 Task: Look for space in Pionki, Poland from 13th August, 2023 to 17th August, 2023 for 2 adults in price range Rs.10000 to Rs.16000. Place can be entire place with 2 bedrooms having 2 beds and 1 bathroom. Property type can be house, flat, guest house. Amenities needed are: wifi. Booking option can be shelf check-in. Required host language is English.
Action: Mouse moved to (444, 117)
Screenshot: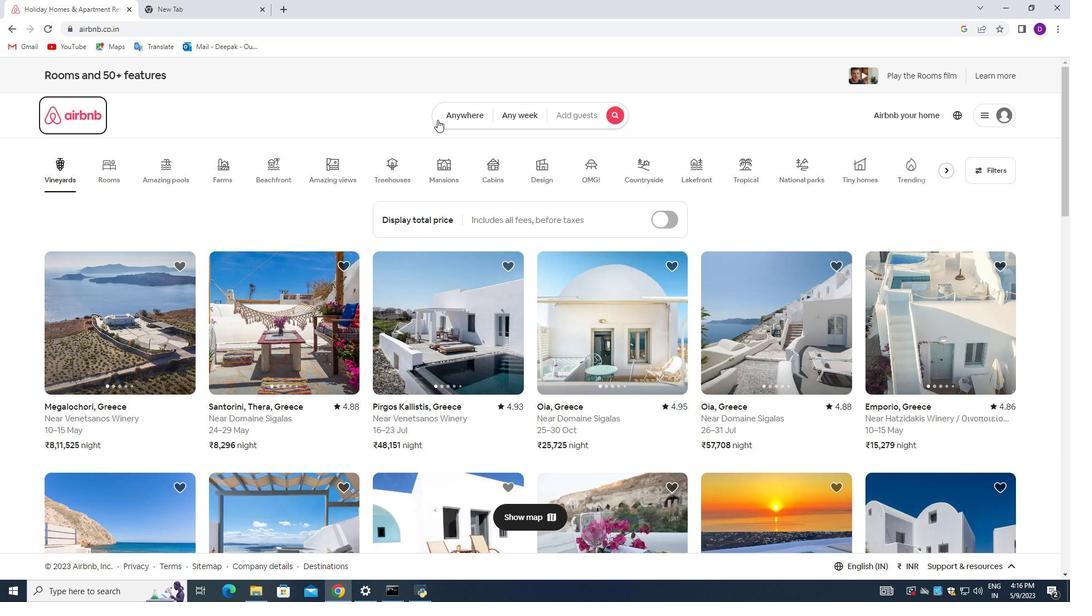 
Action: Mouse pressed left at (444, 117)
Screenshot: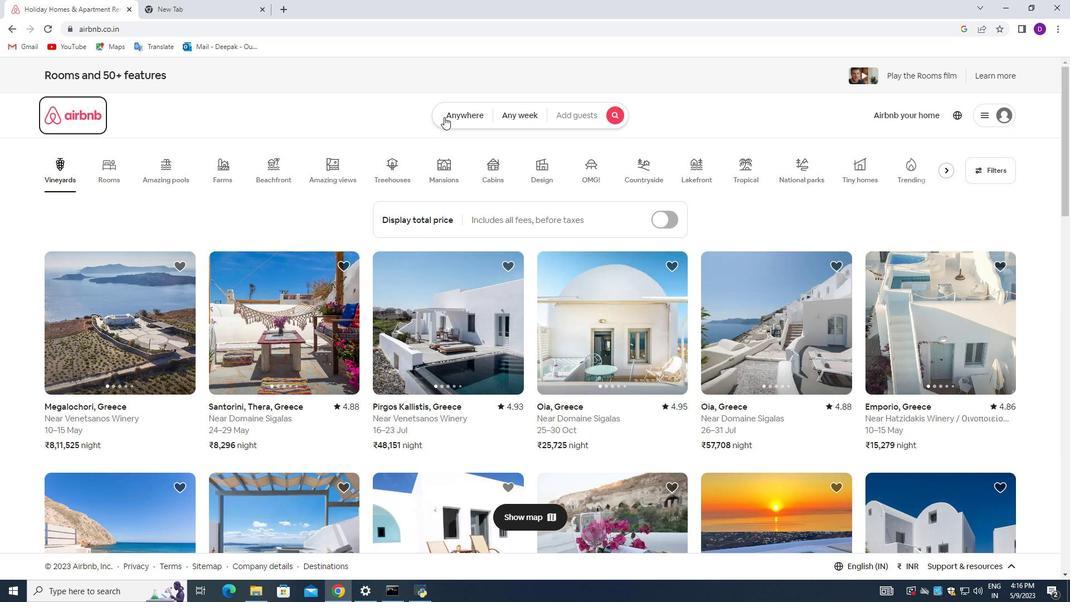 
Action: Mouse moved to (341, 160)
Screenshot: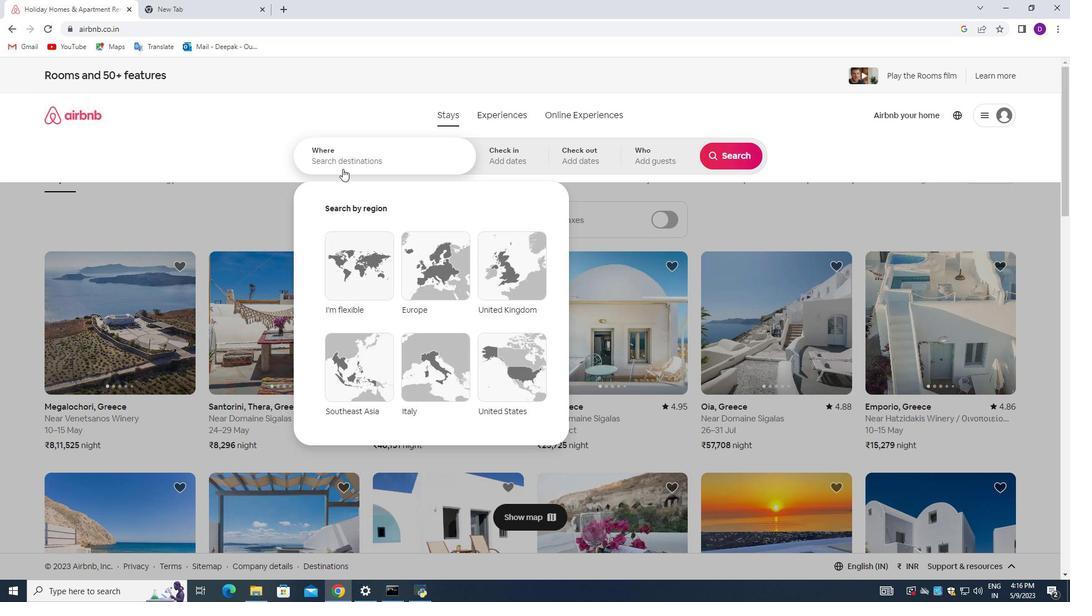 
Action: Mouse pressed left at (341, 160)
Screenshot: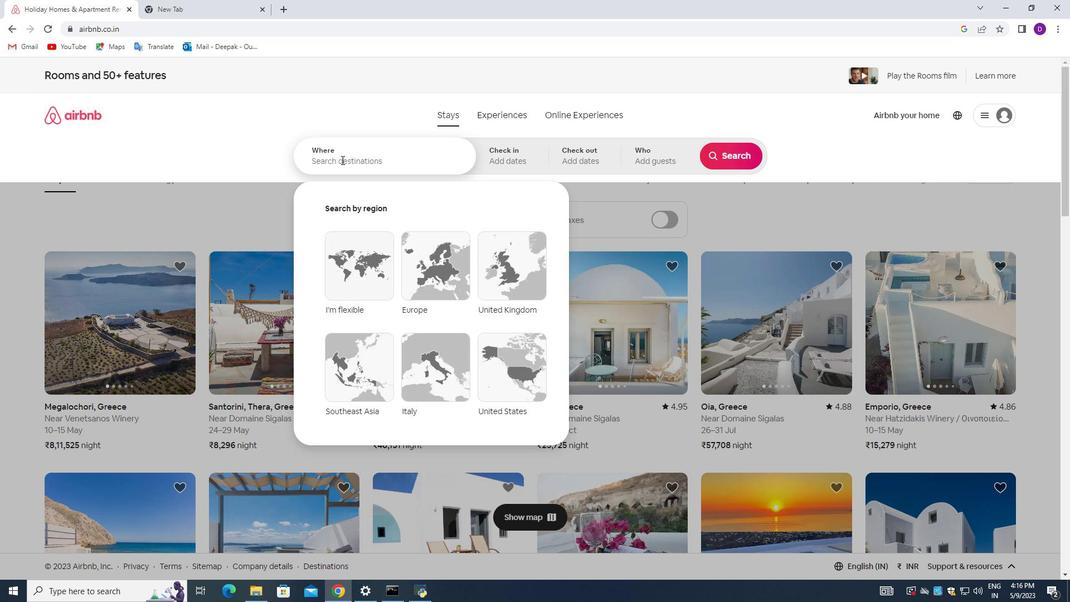 
Action: Key pressed <Key.shift>Pionki,<Key.shift>Poland<Key.enter>
Screenshot: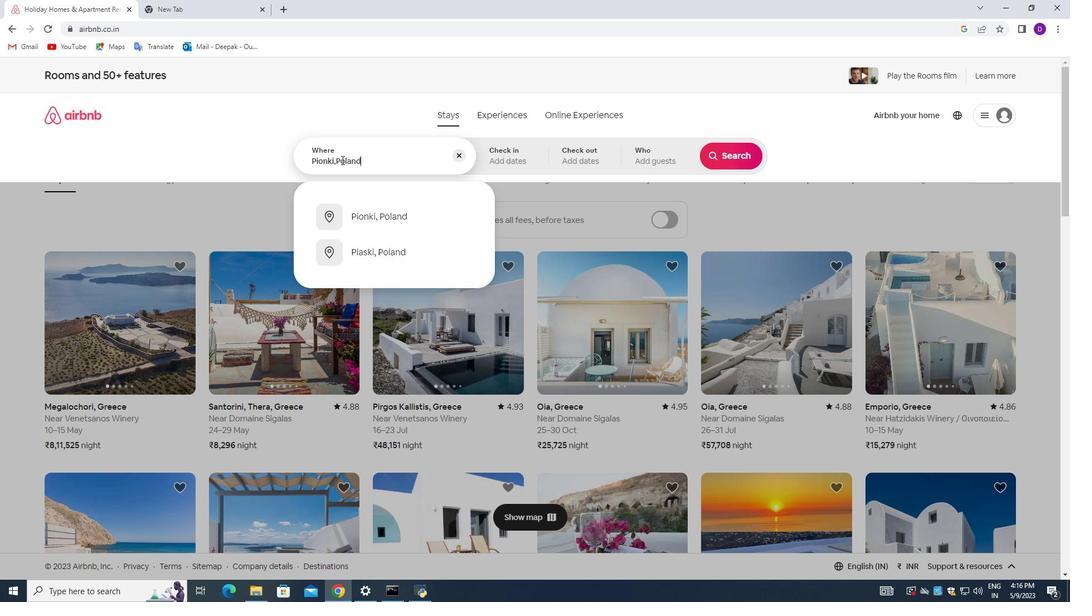 
Action: Mouse moved to (728, 247)
Screenshot: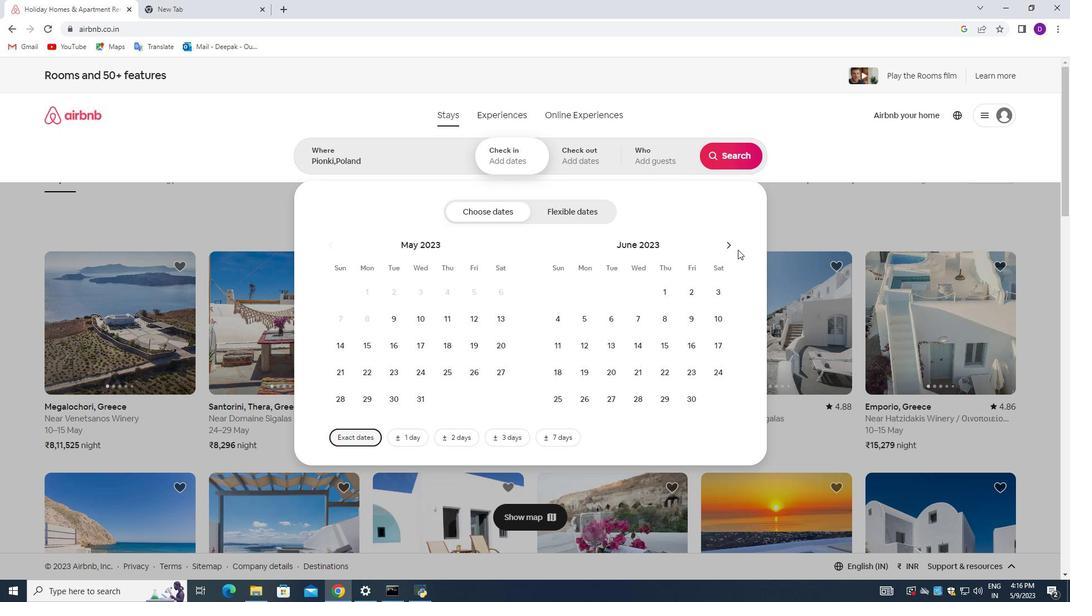 
Action: Mouse pressed left at (728, 247)
Screenshot: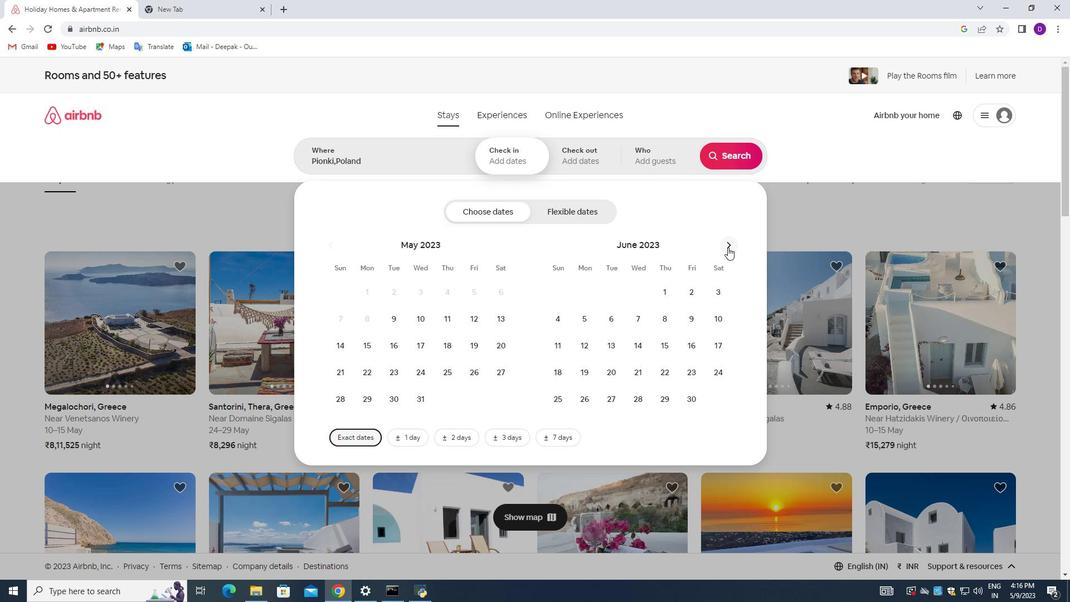 
Action: Mouse pressed left at (728, 247)
Screenshot: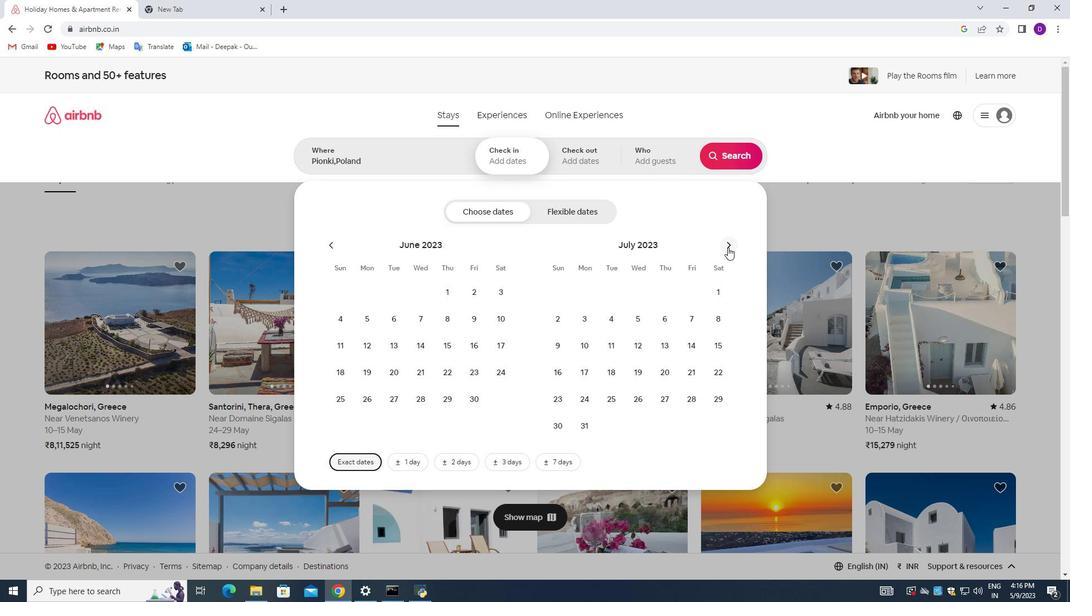 
Action: Mouse moved to (550, 351)
Screenshot: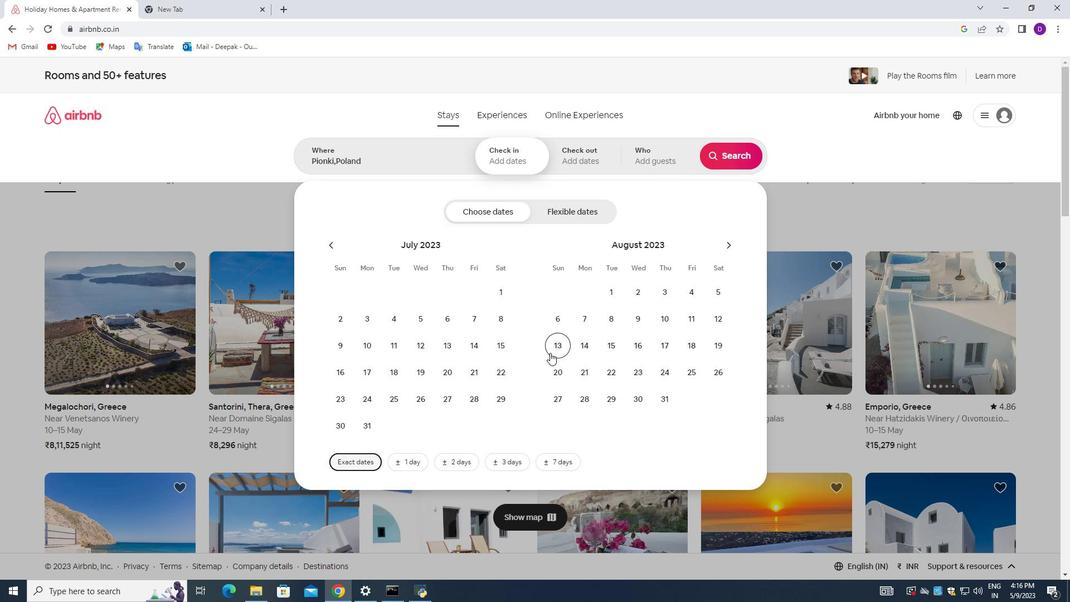 
Action: Mouse pressed left at (550, 351)
Screenshot: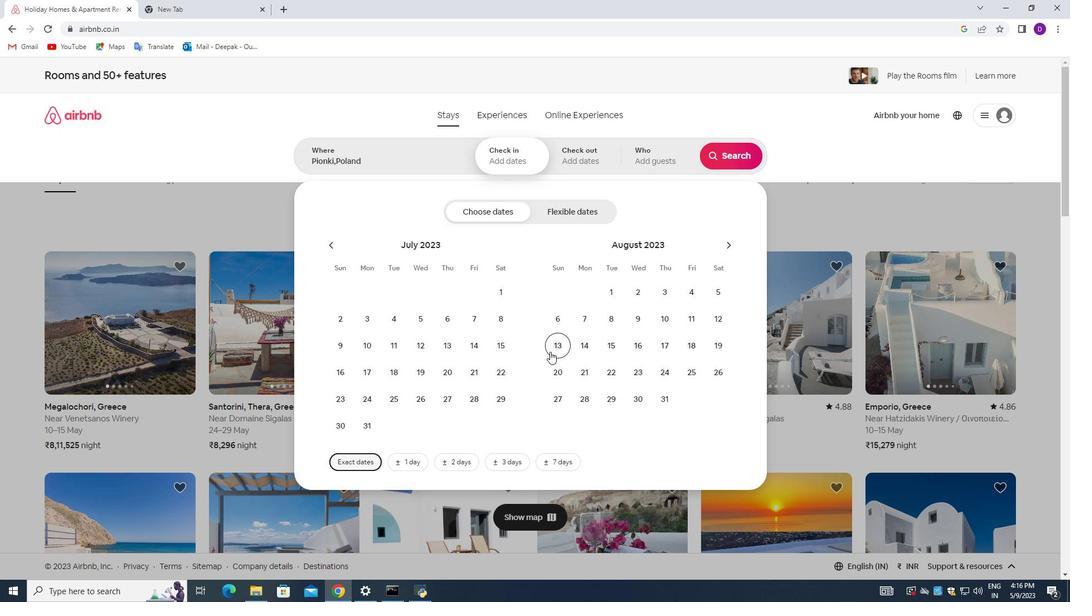 
Action: Mouse moved to (666, 343)
Screenshot: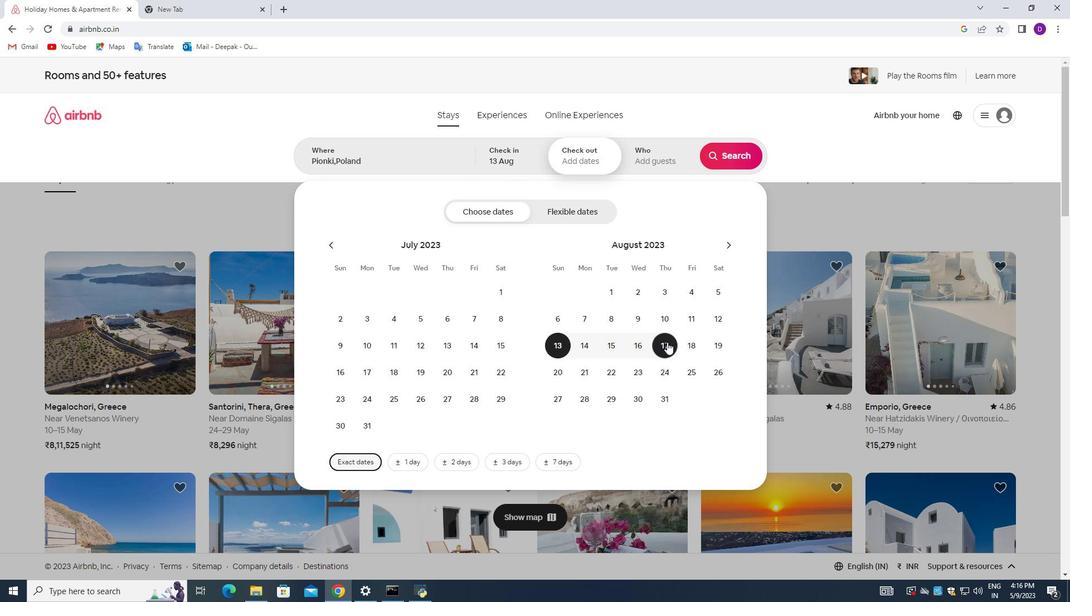 
Action: Mouse pressed left at (666, 343)
Screenshot: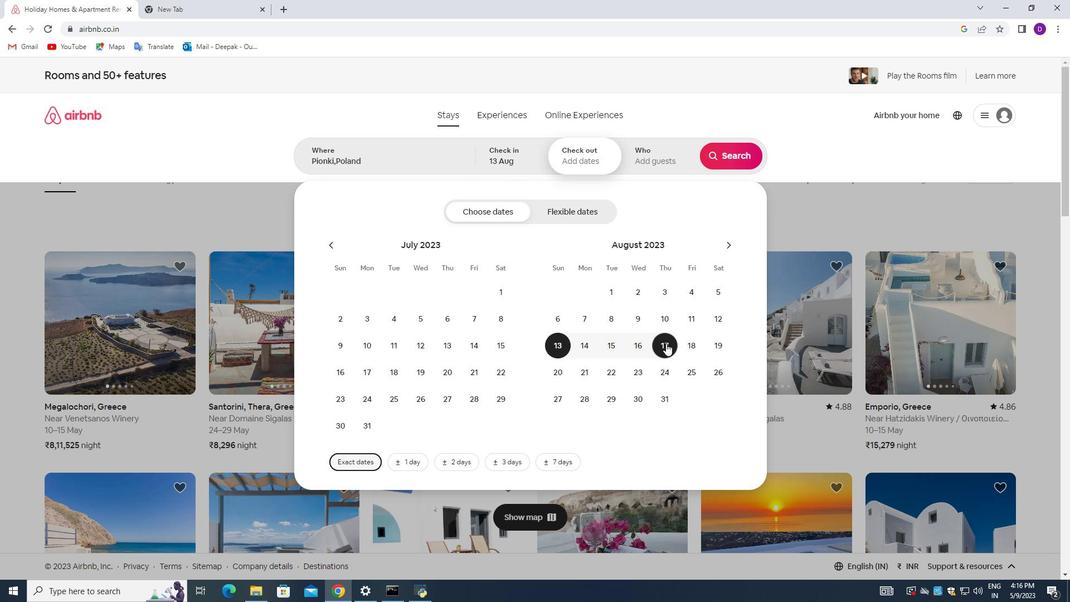 
Action: Mouse moved to (646, 162)
Screenshot: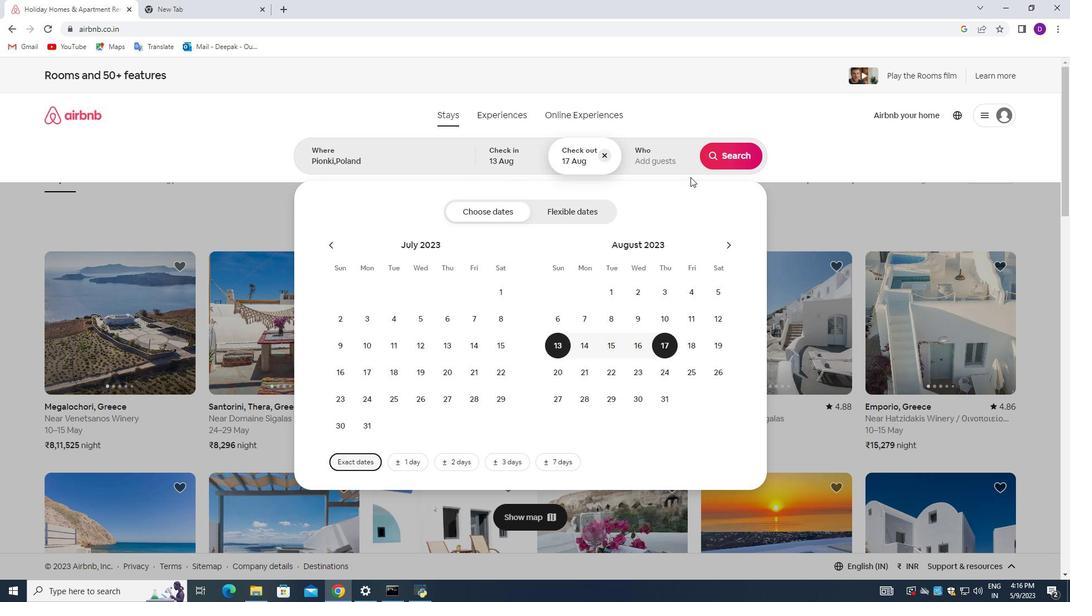 
Action: Mouse pressed left at (646, 162)
Screenshot: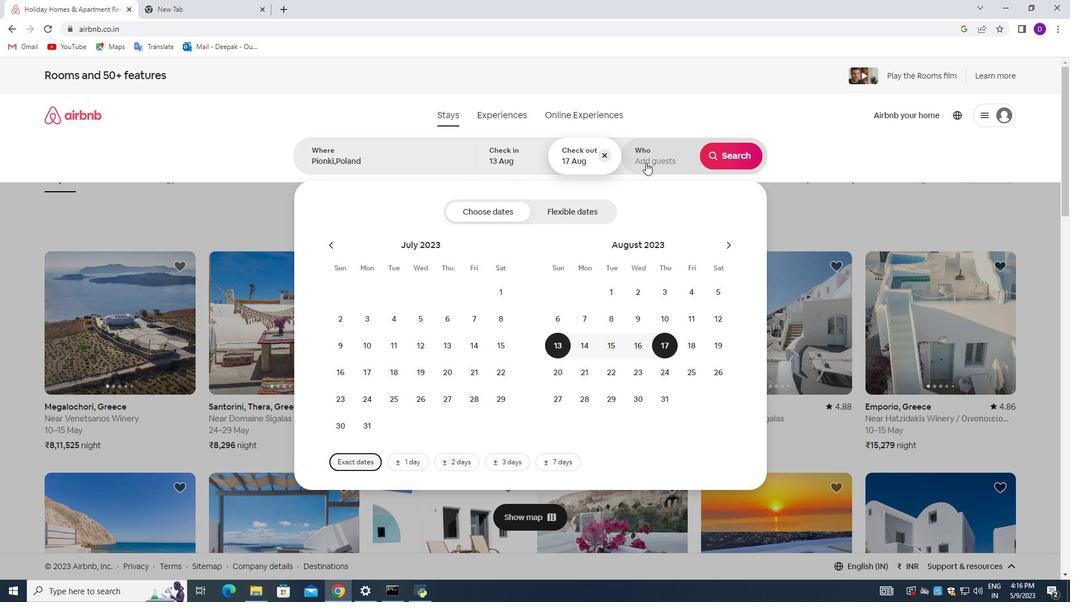 
Action: Mouse moved to (732, 219)
Screenshot: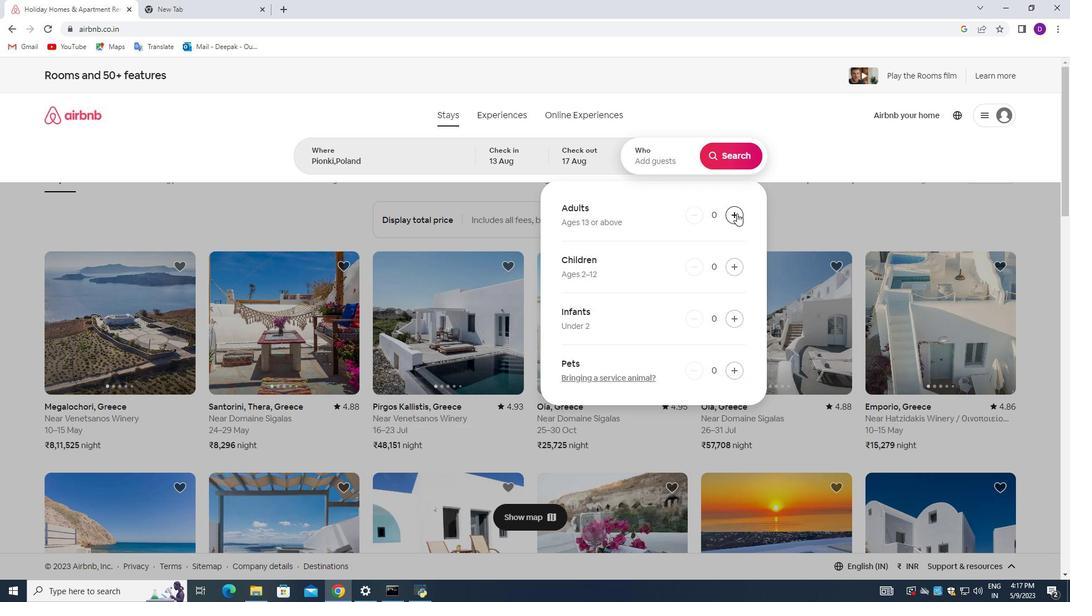 
Action: Mouse pressed left at (732, 219)
Screenshot: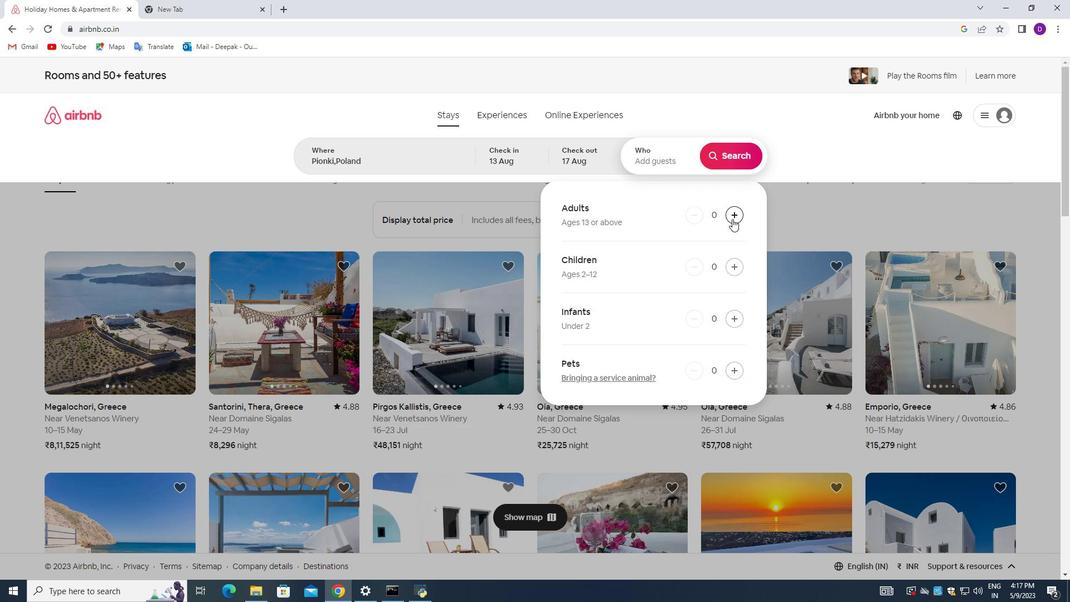 
Action: Mouse pressed left at (732, 219)
Screenshot: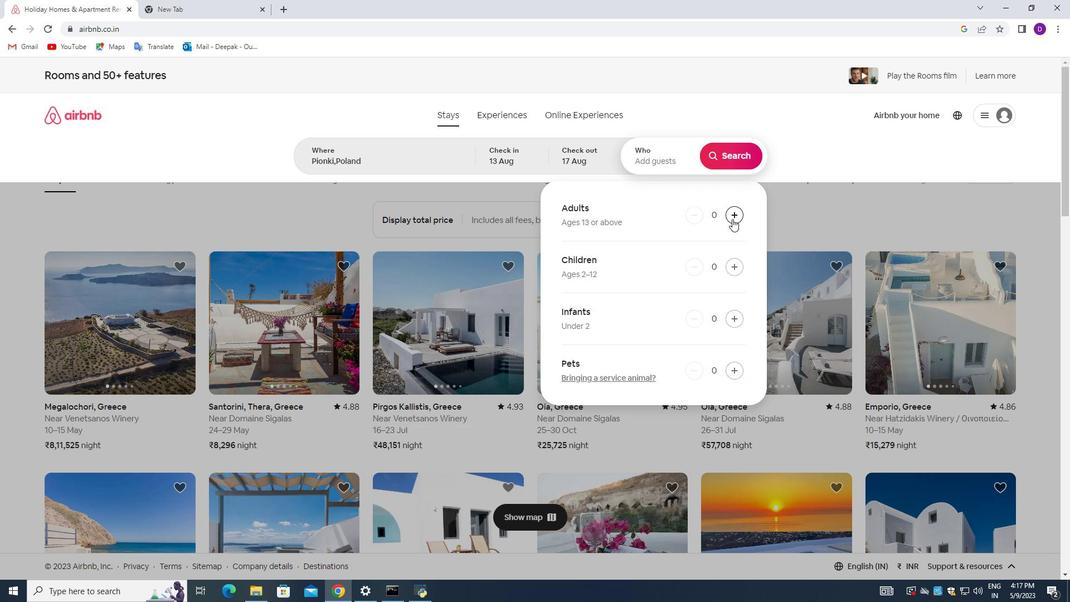 
Action: Mouse moved to (717, 150)
Screenshot: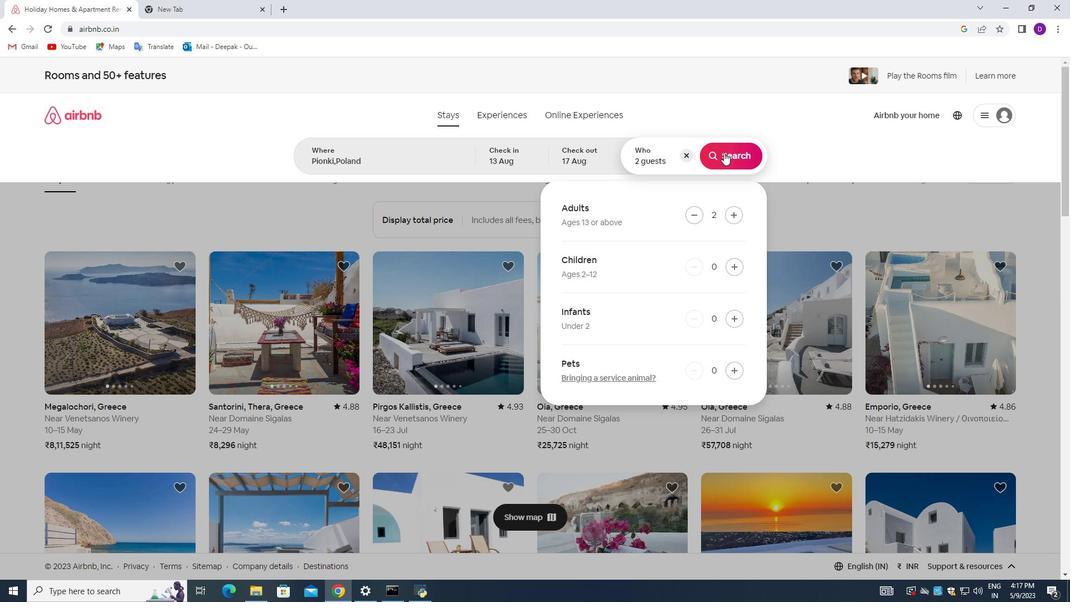 
Action: Mouse pressed left at (717, 150)
Screenshot: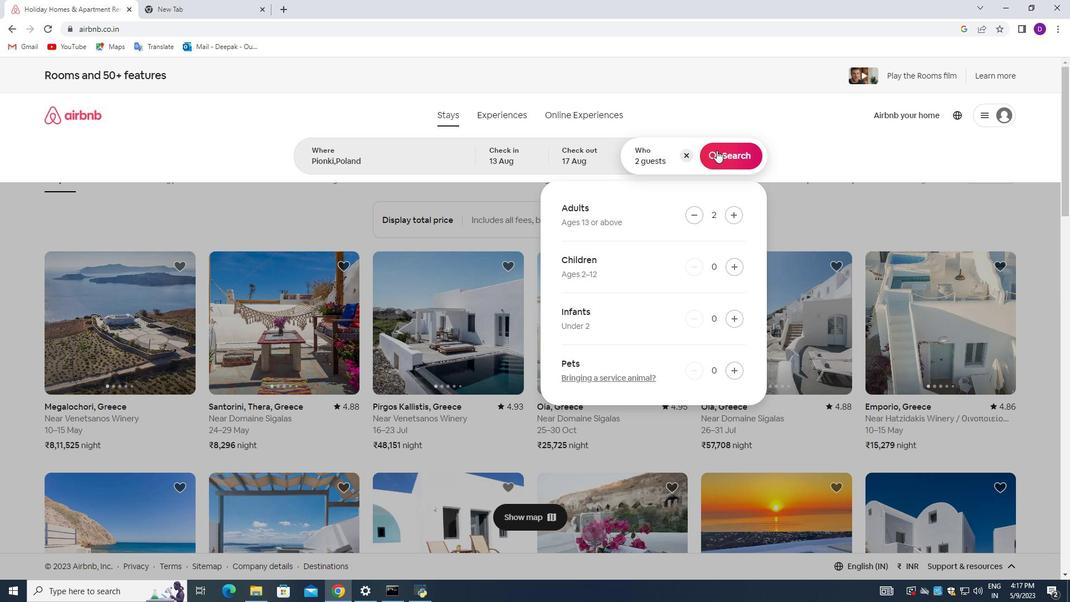 
Action: Mouse moved to (1028, 123)
Screenshot: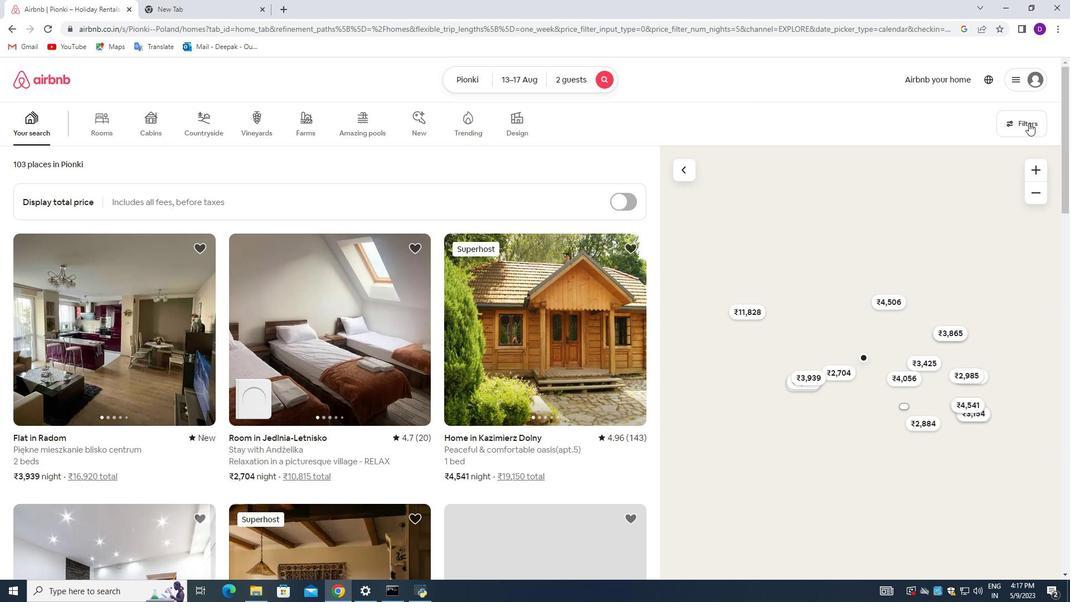 
Action: Mouse pressed left at (1028, 123)
Screenshot: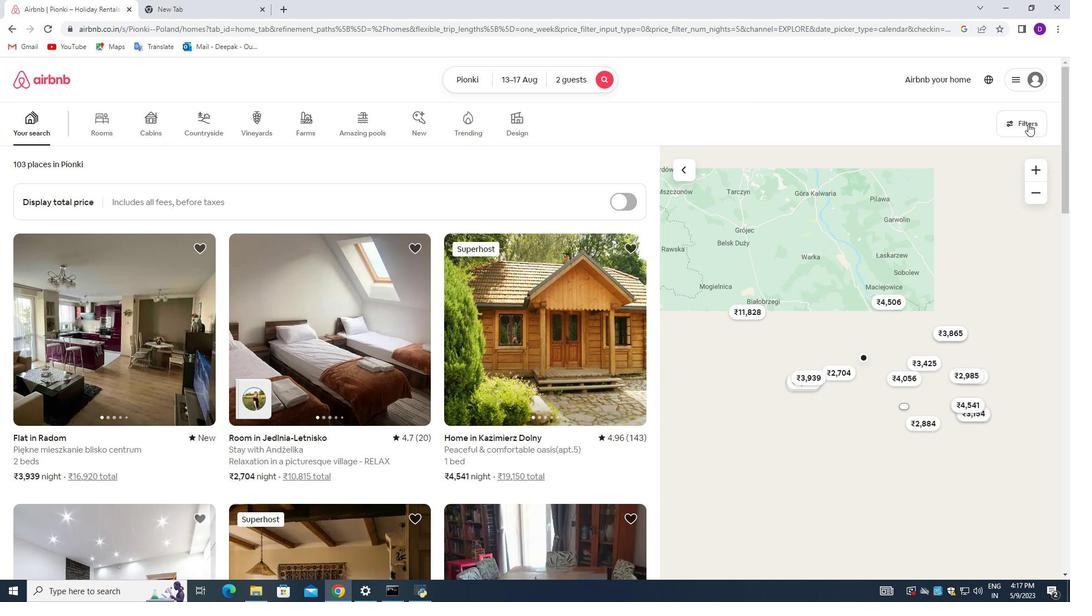 
Action: Mouse moved to (391, 394)
Screenshot: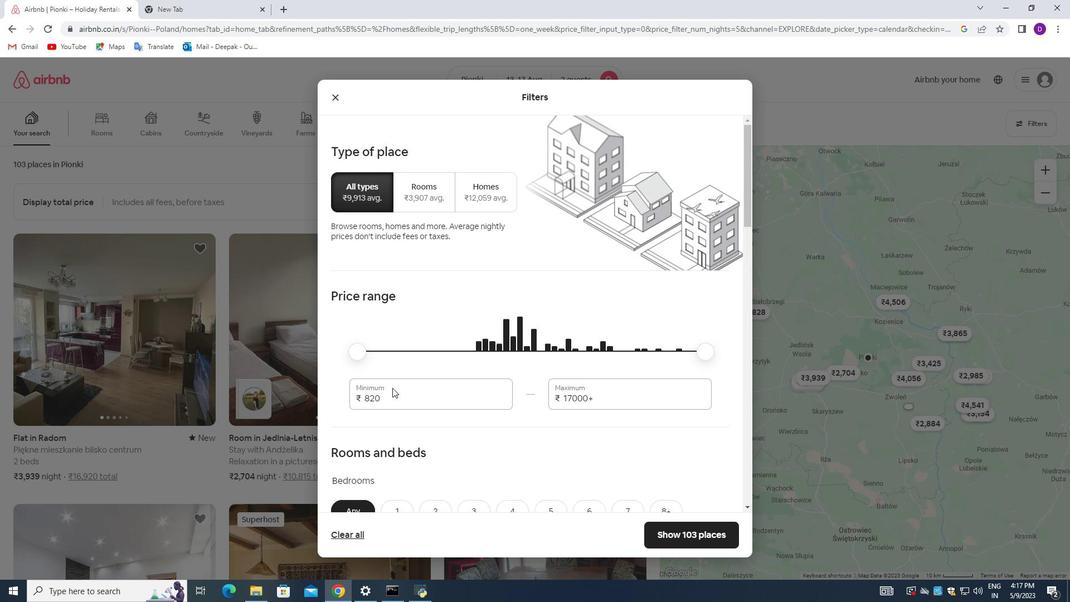 
Action: Mouse pressed left at (391, 394)
Screenshot: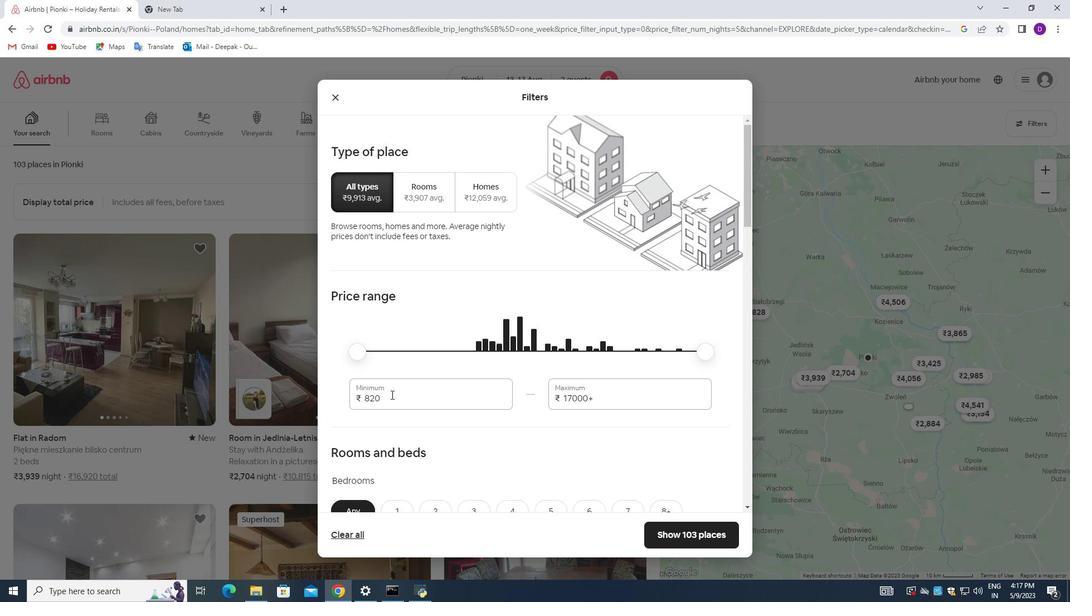 
Action: Mouse pressed left at (391, 394)
Screenshot: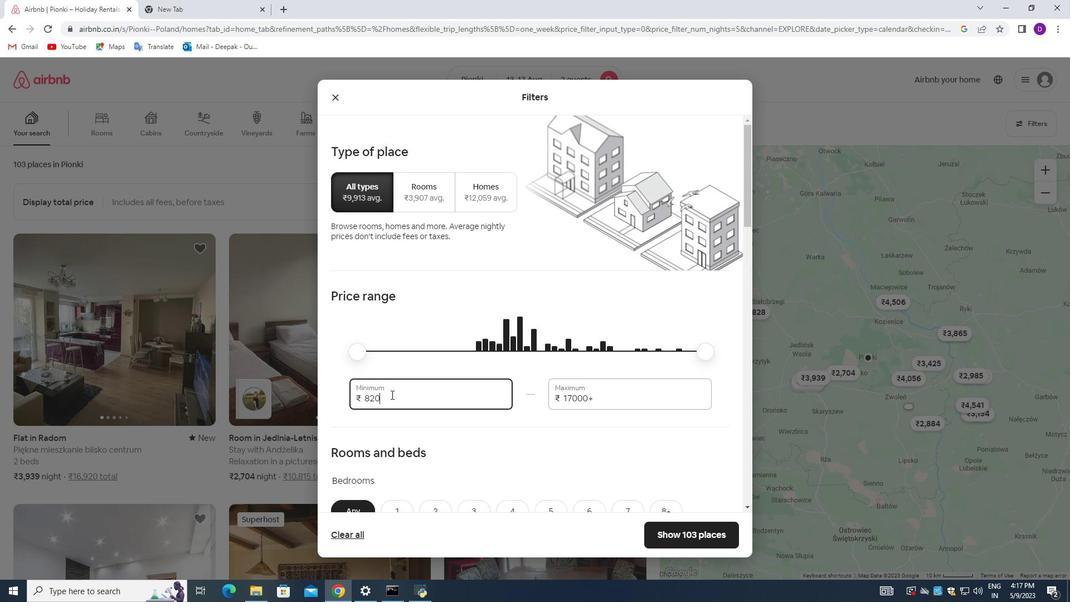 
Action: Key pressed <Key.backspace>10000<Key.tab>16000
Screenshot: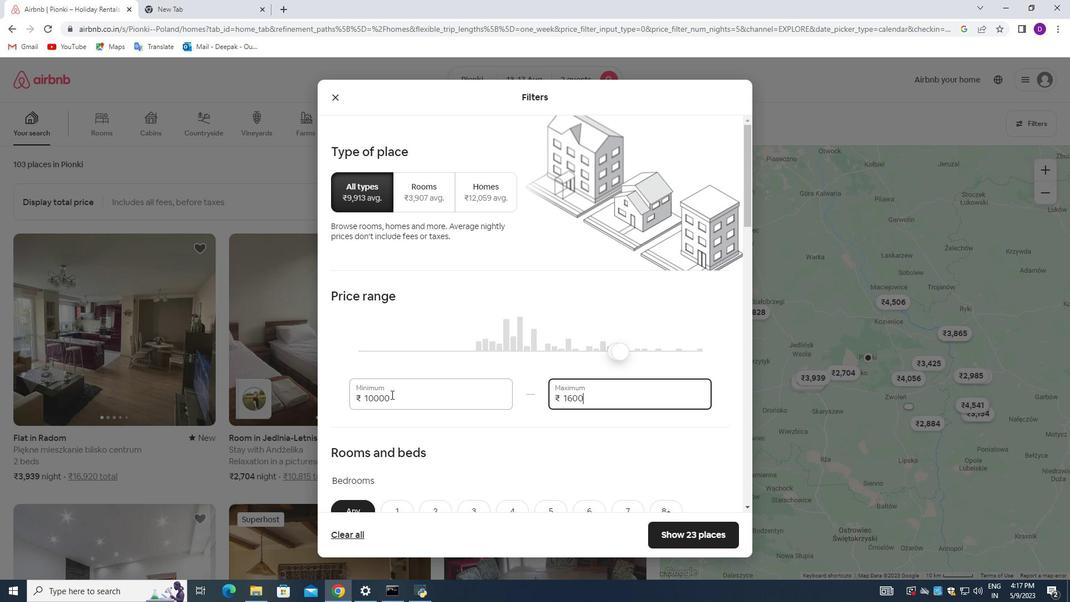 
Action: Mouse moved to (395, 384)
Screenshot: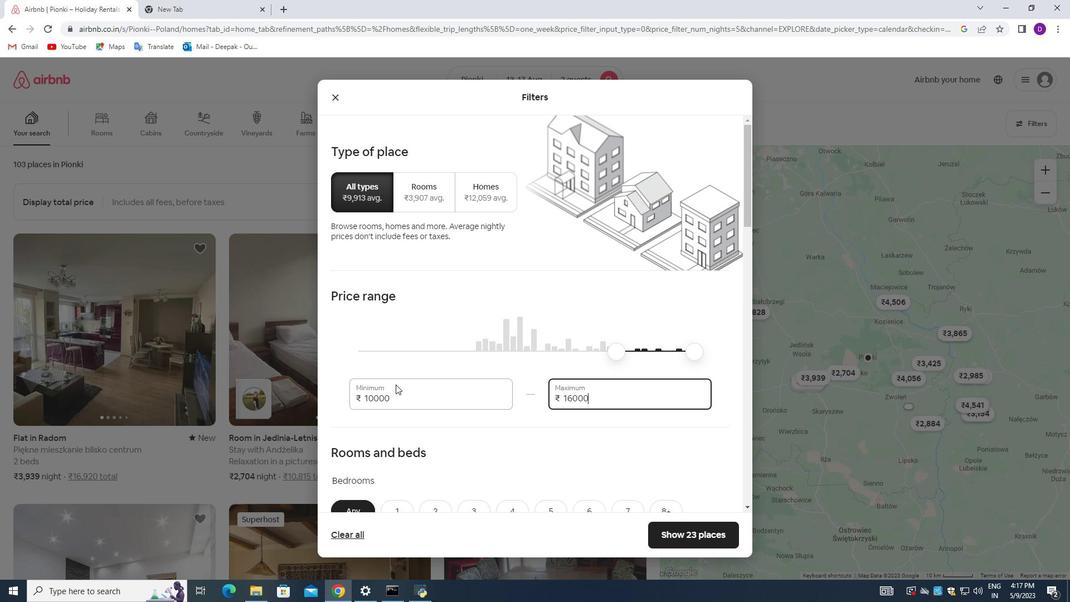 
Action: Mouse scrolled (395, 384) with delta (0, 0)
Screenshot: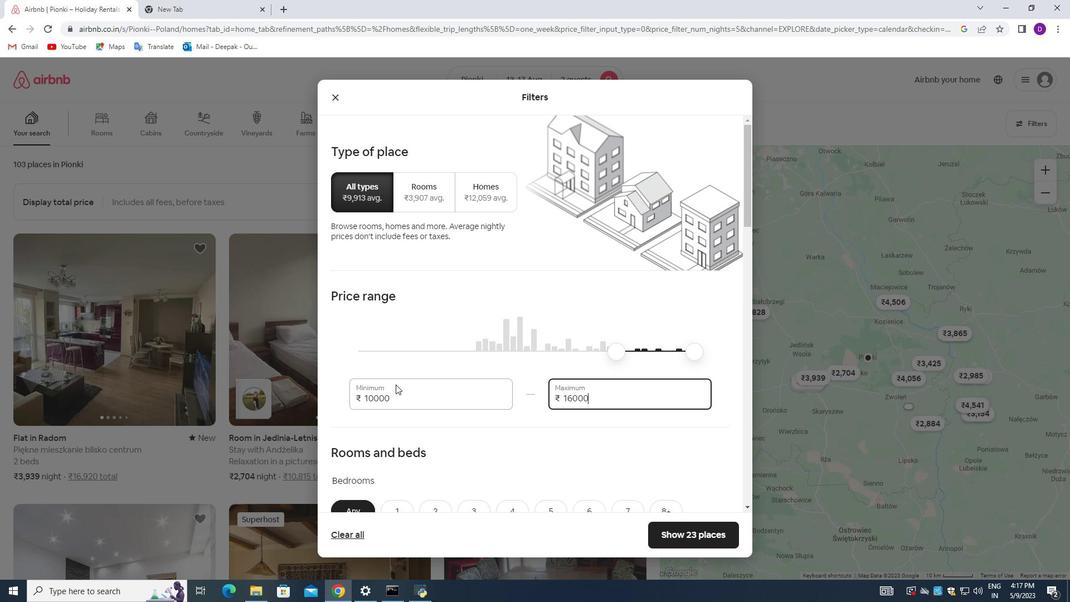 
Action: Mouse scrolled (395, 384) with delta (0, 0)
Screenshot: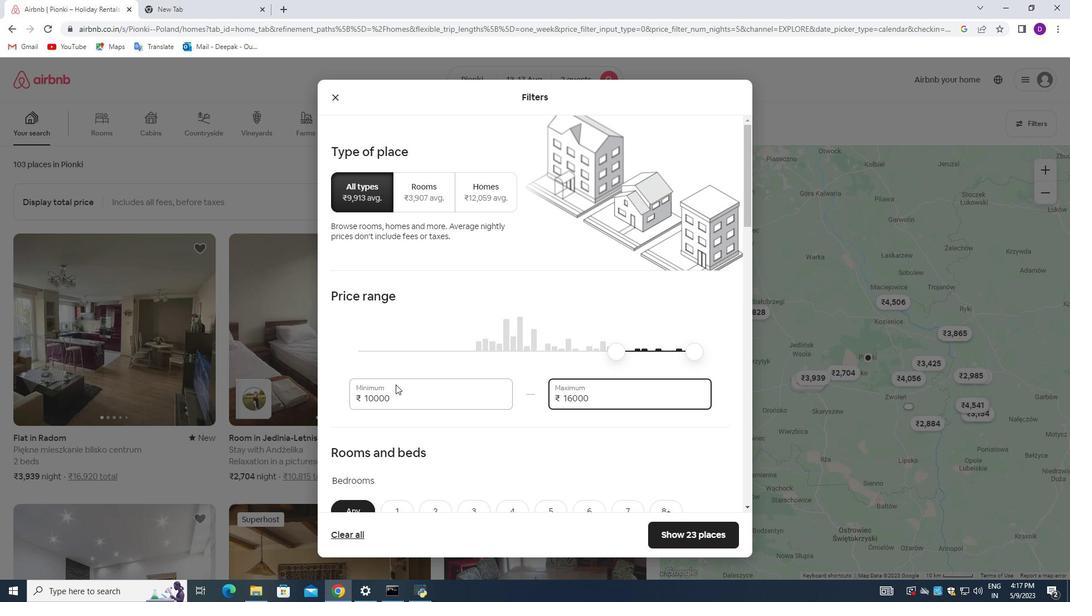 
Action: Mouse moved to (393, 383)
Screenshot: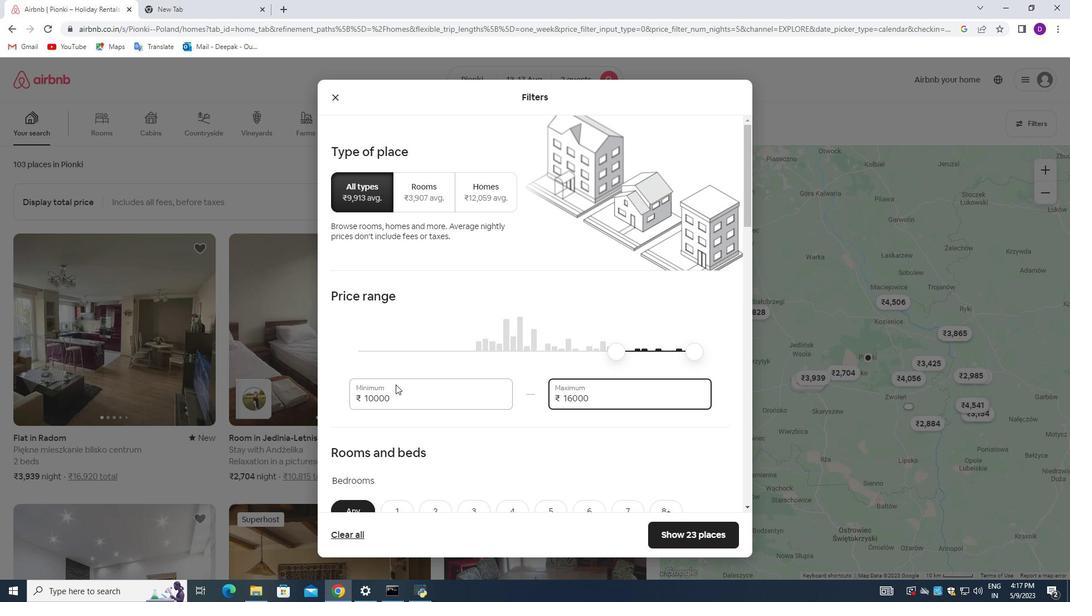 
Action: Mouse scrolled (393, 383) with delta (0, 0)
Screenshot: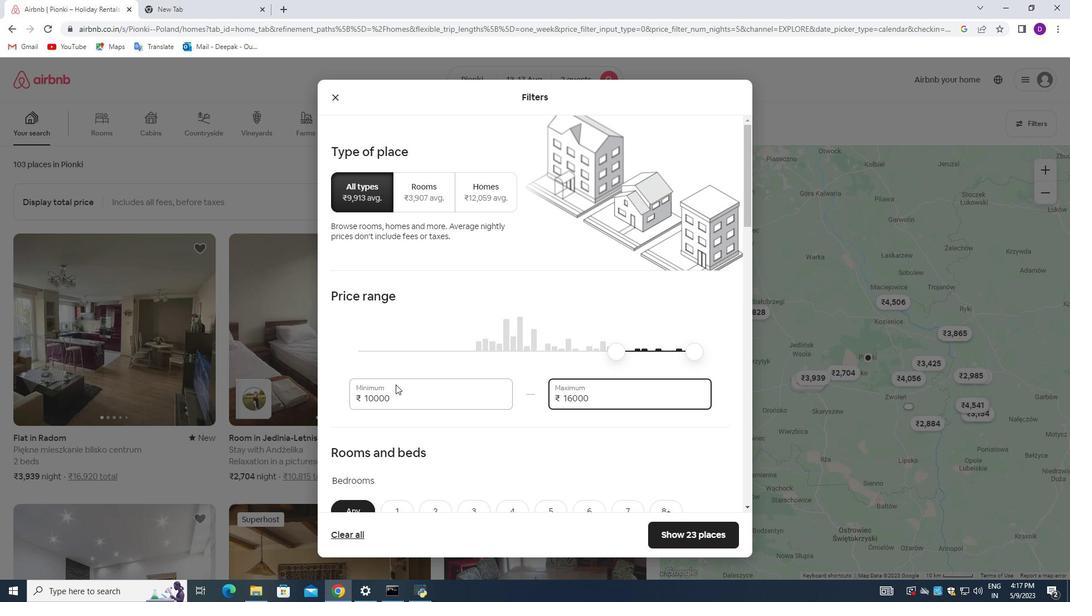 
Action: Mouse moved to (431, 340)
Screenshot: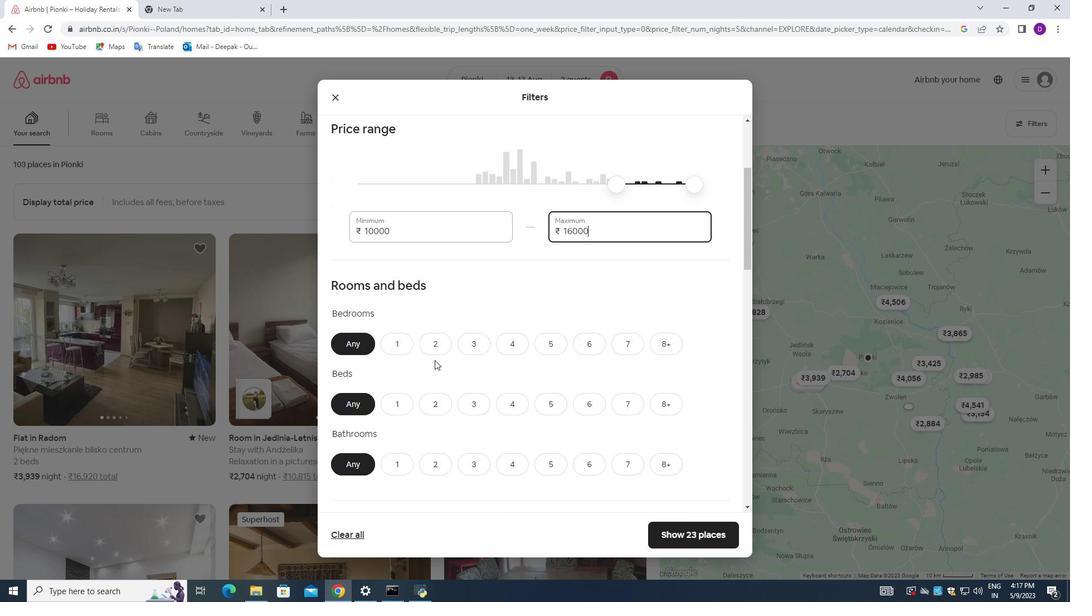 
Action: Mouse pressed left at (431, 340)
Screenshot: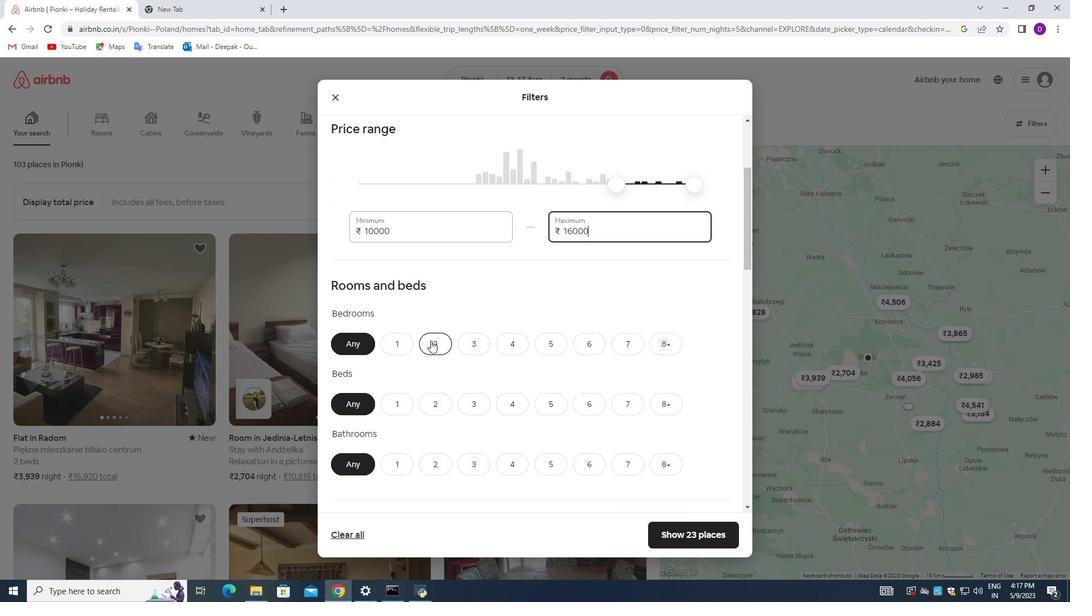 
Action: Mouse moved to (434, 408)
Screenshot: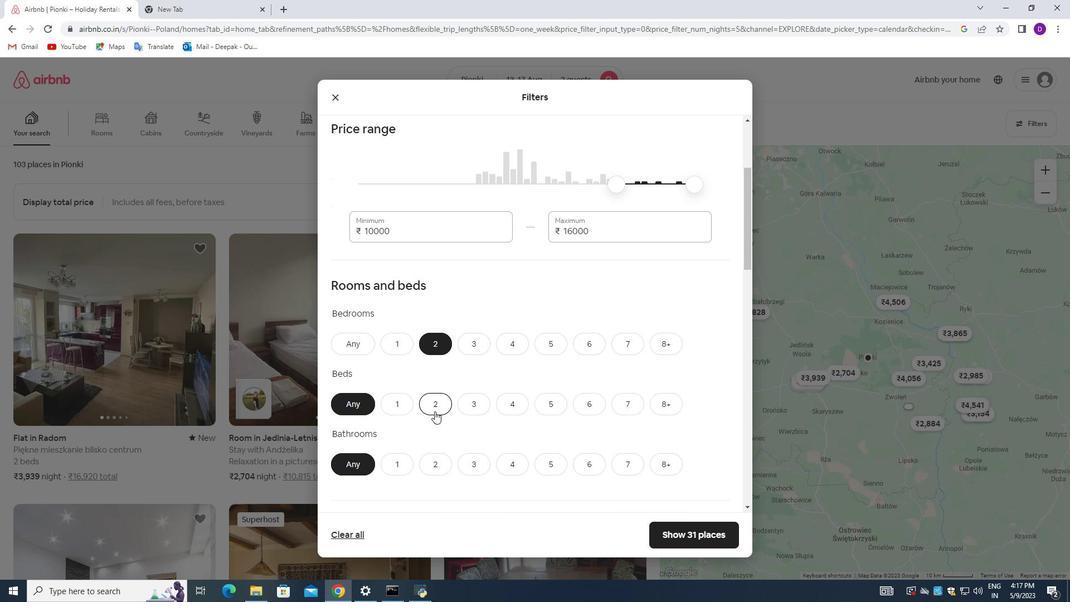 
Action: Mouse pressed left at (434, 408)
Screenshot: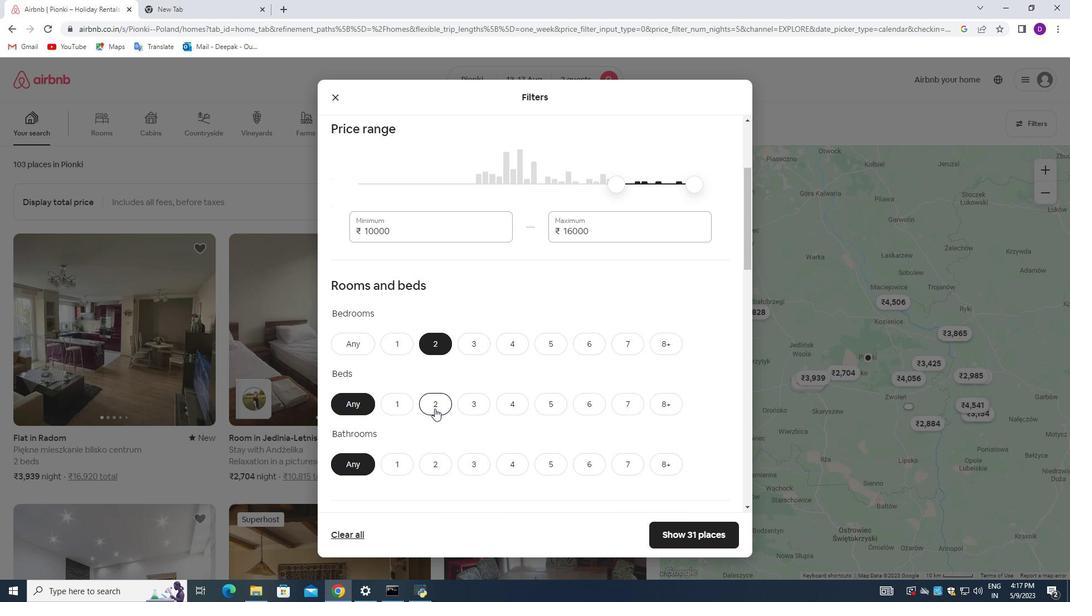 
Action: Mouse moved to (407, 463)
Screenshot: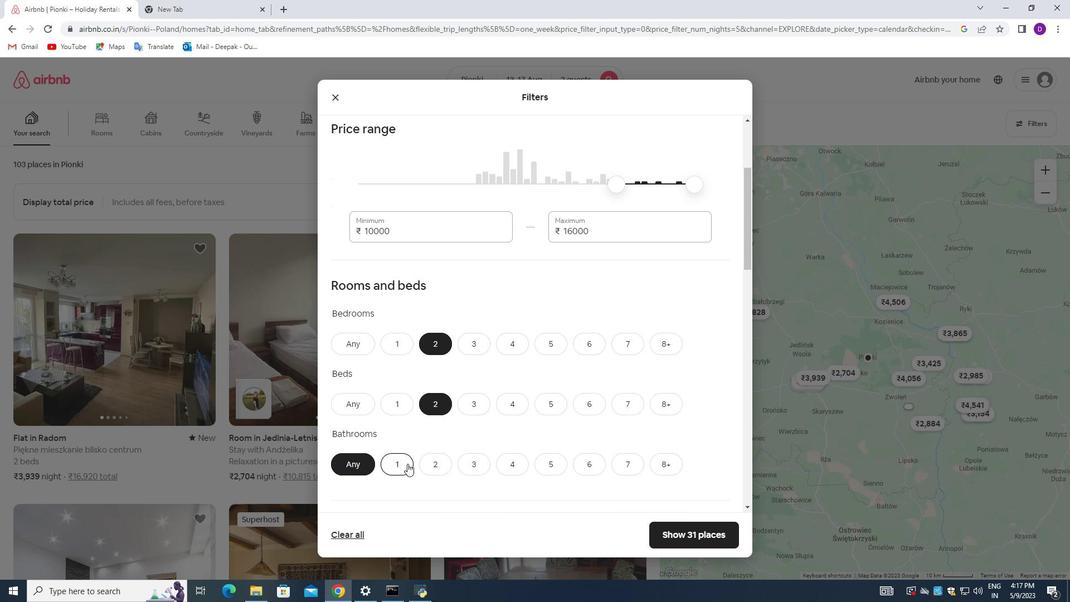
Action: Mouse pressed left at (407, 463)
Screenshot: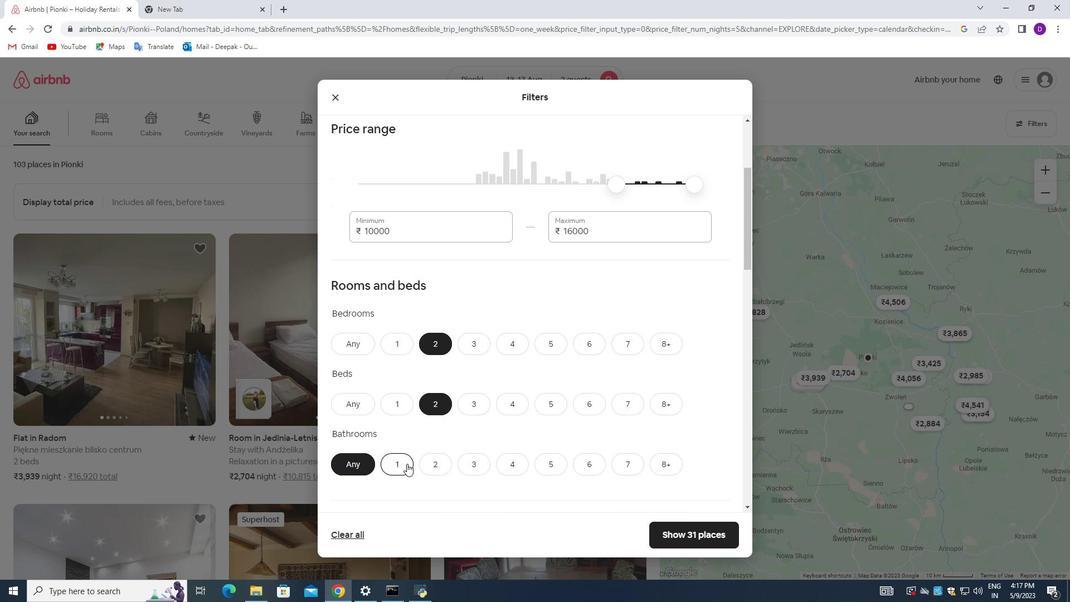 
Action: Mouse moved to (536, 440)
Screenshot: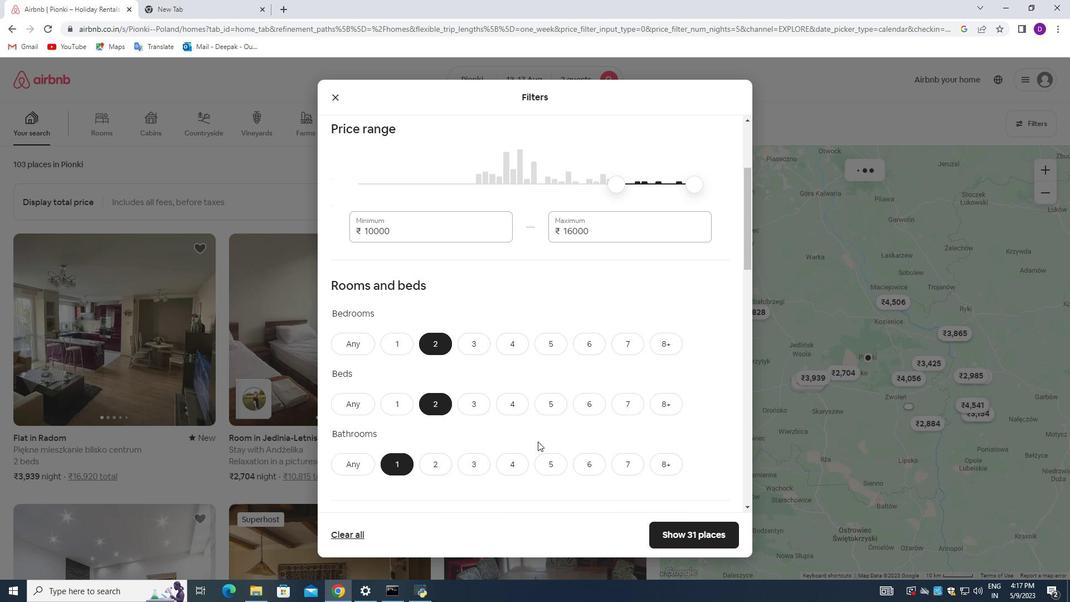 
Action: Mouse scrolled (536, 439) with delta (0, 0)
Screenshot: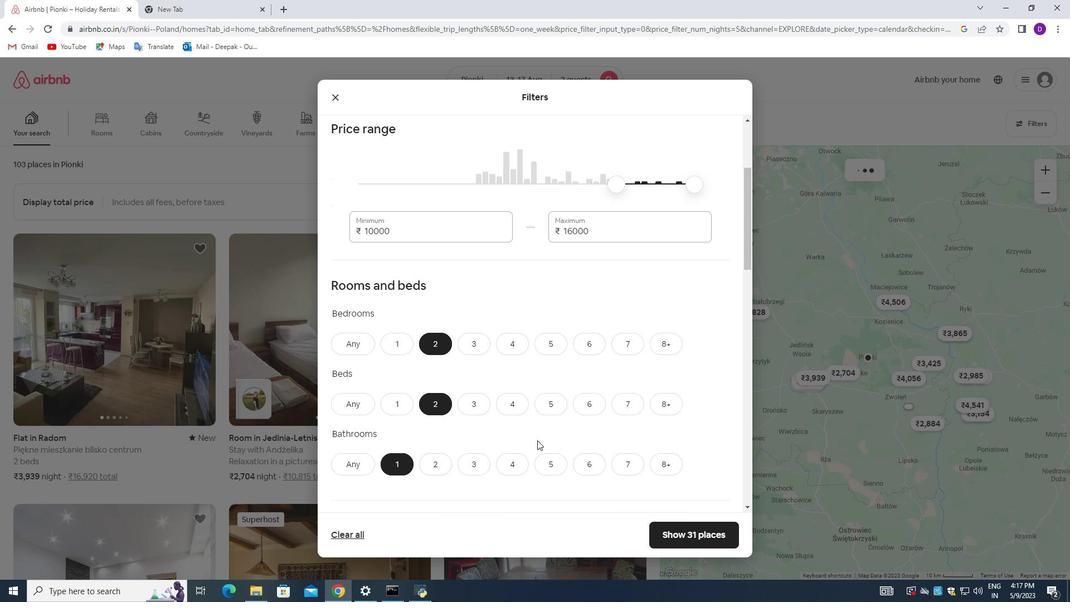 
Action: Mouse moved to (534, 440)
Screenshot: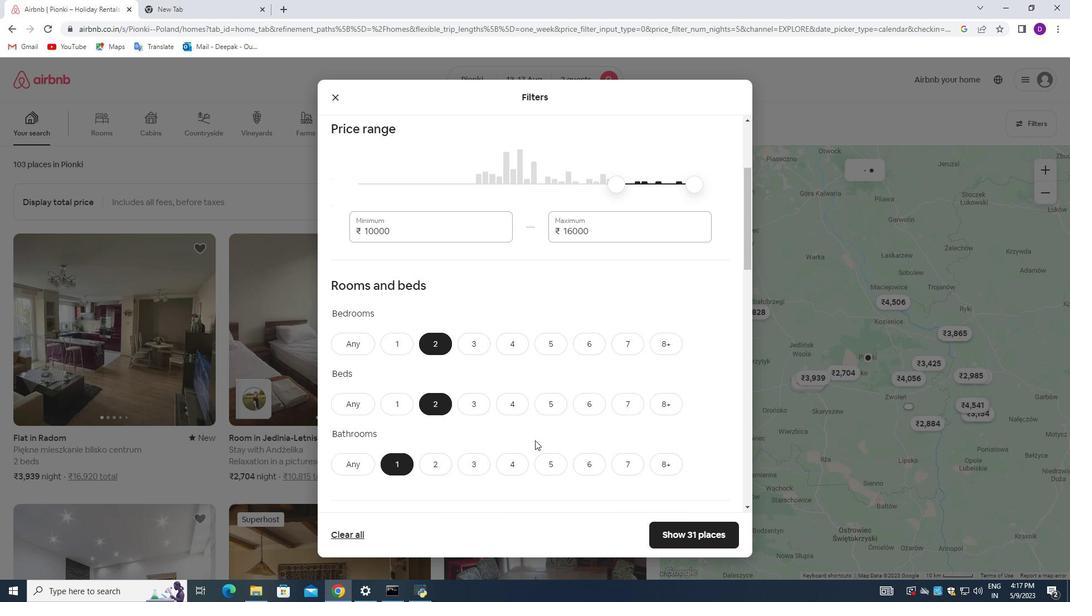 
Action: Mouse scrolled (534, 439) with delta (0, 0)
Screenshot: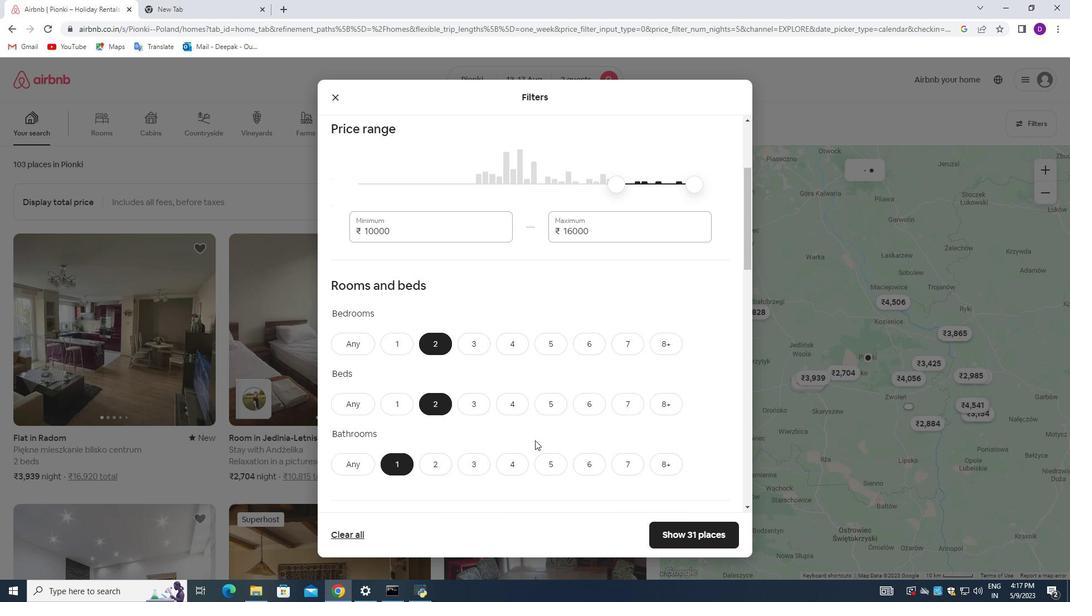 
Action: Mouse moved to (519, 428)
Screenshot: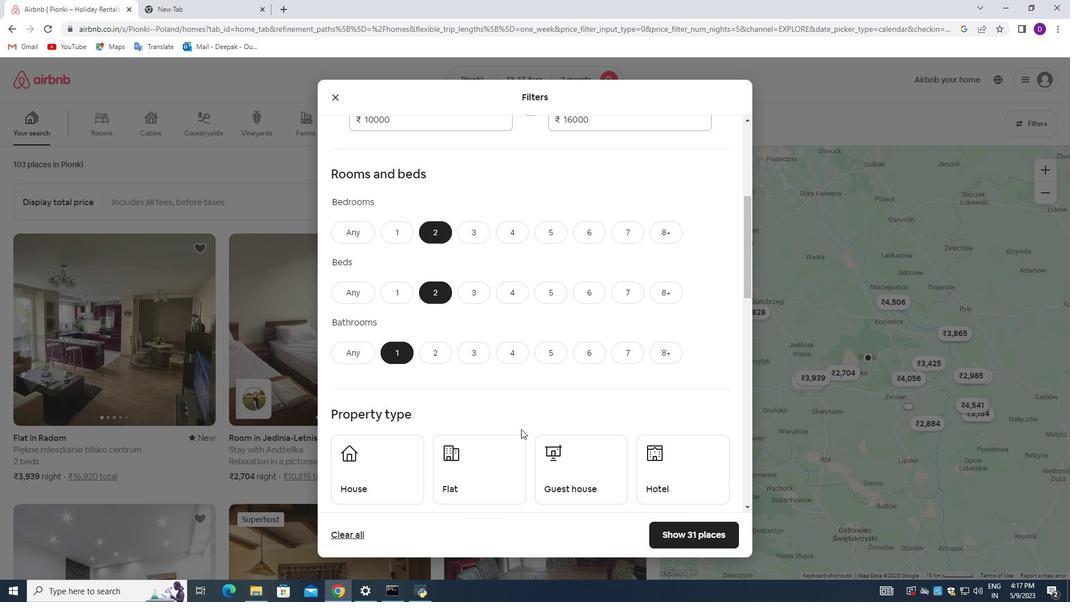
Action: Mouse scrolled (519, 427) with delta (0, 0)
Screenshot: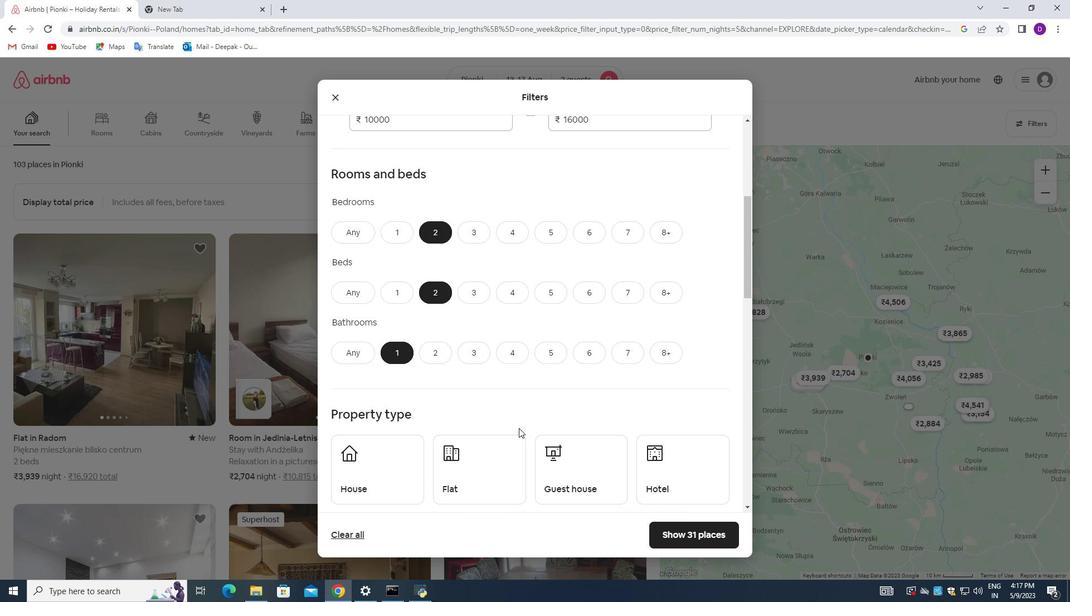 
Action: Mouse moved to (463, 428)
Screenshot: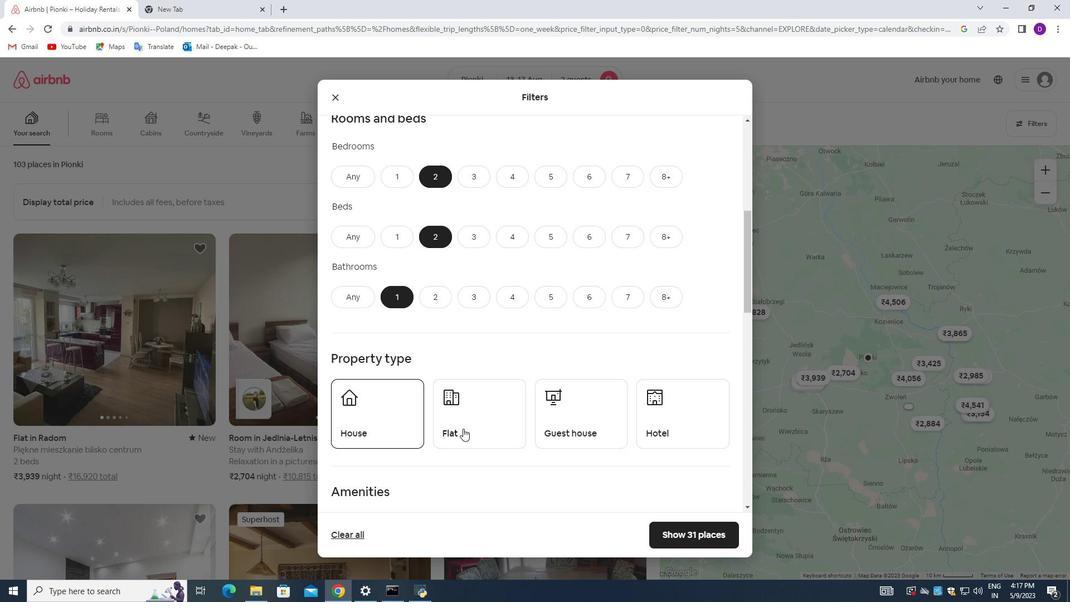 
Action: Mouse pressed left at (463, 428)
Screenshot: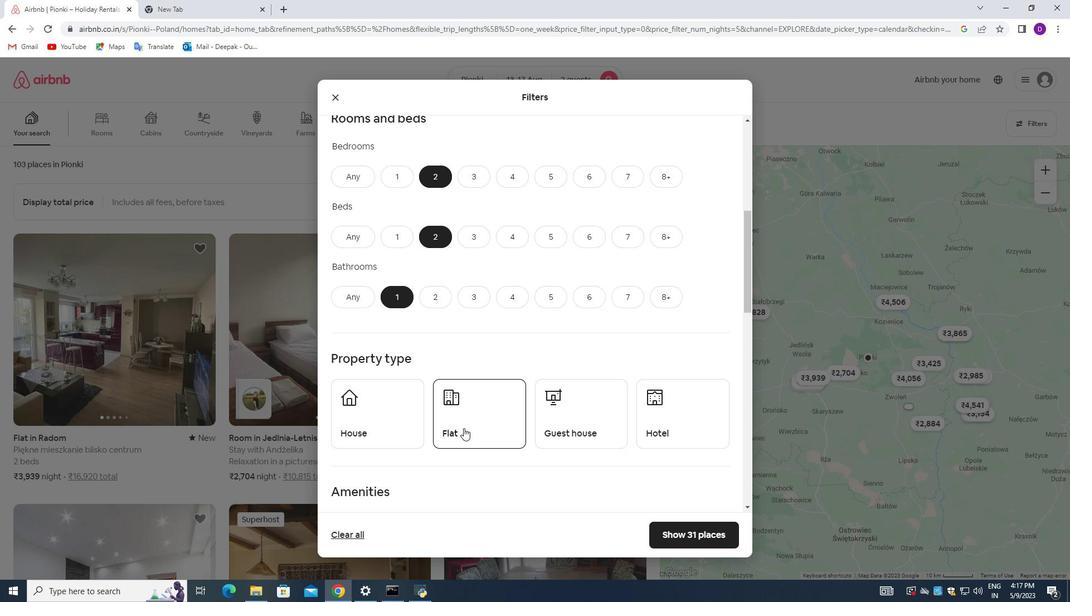 
Action: Mouse moved to (588, 420)
Screenshot: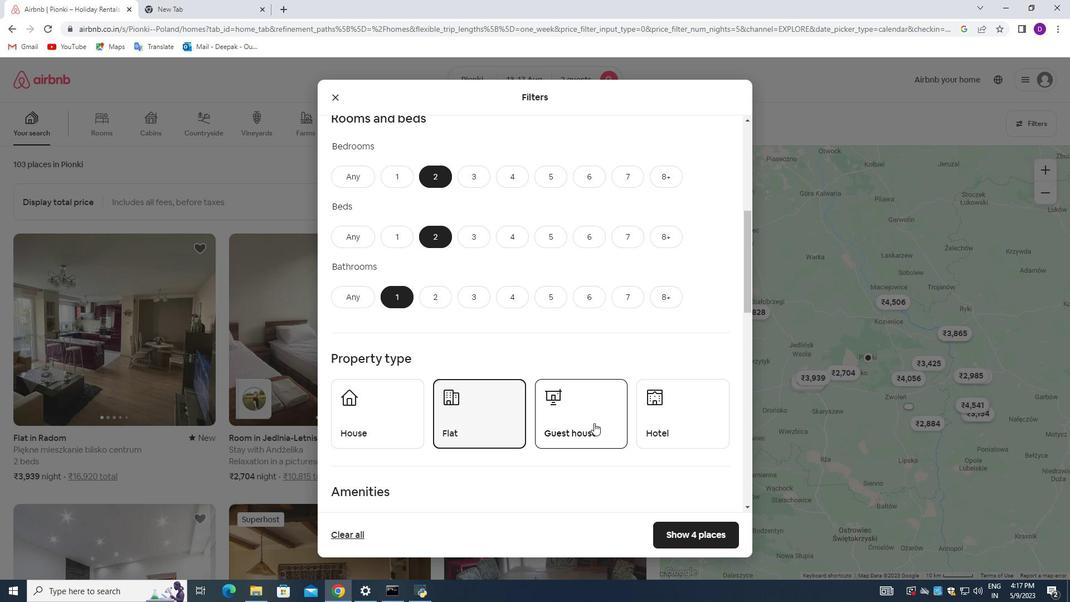 
Action: Mouse pressed left at (588, 420)
Screenshot: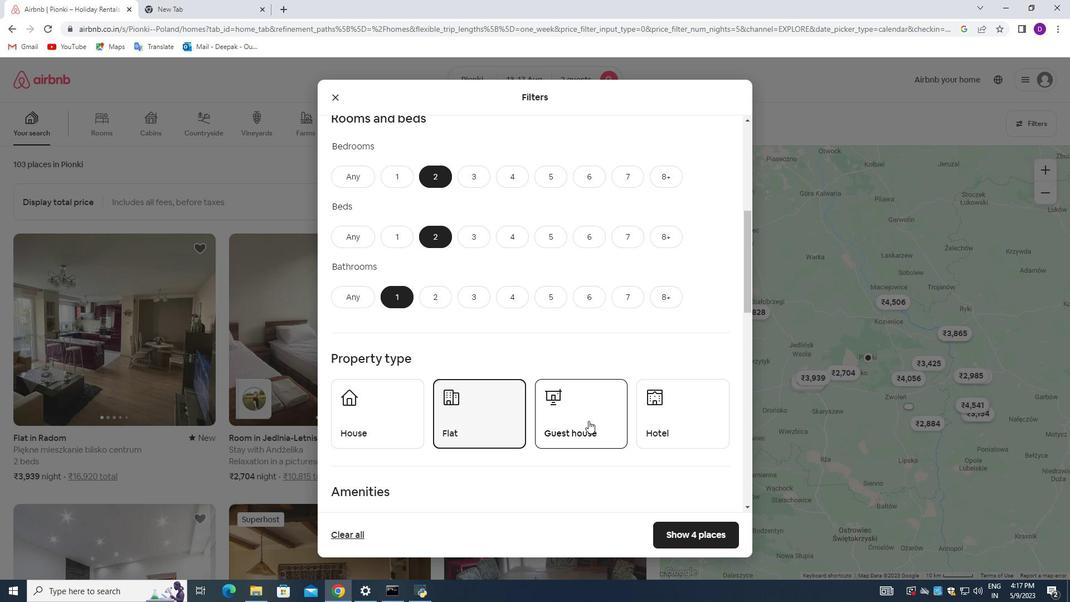 
Action: Mouse moved to (376, 422)
Screenshot: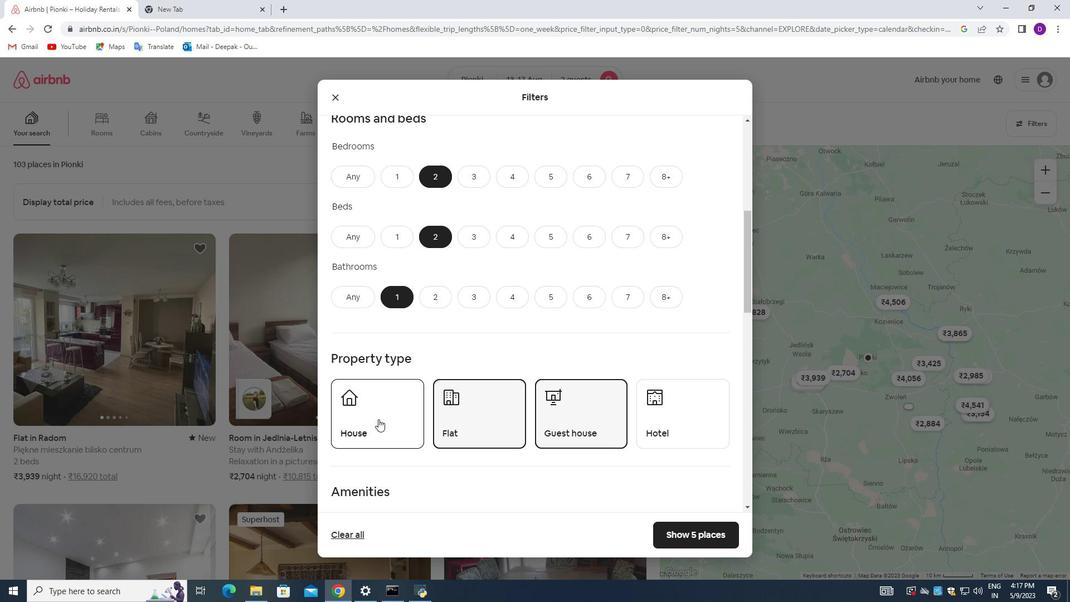 
Action: Mouse pressed left at (376, 422)
Screenshot: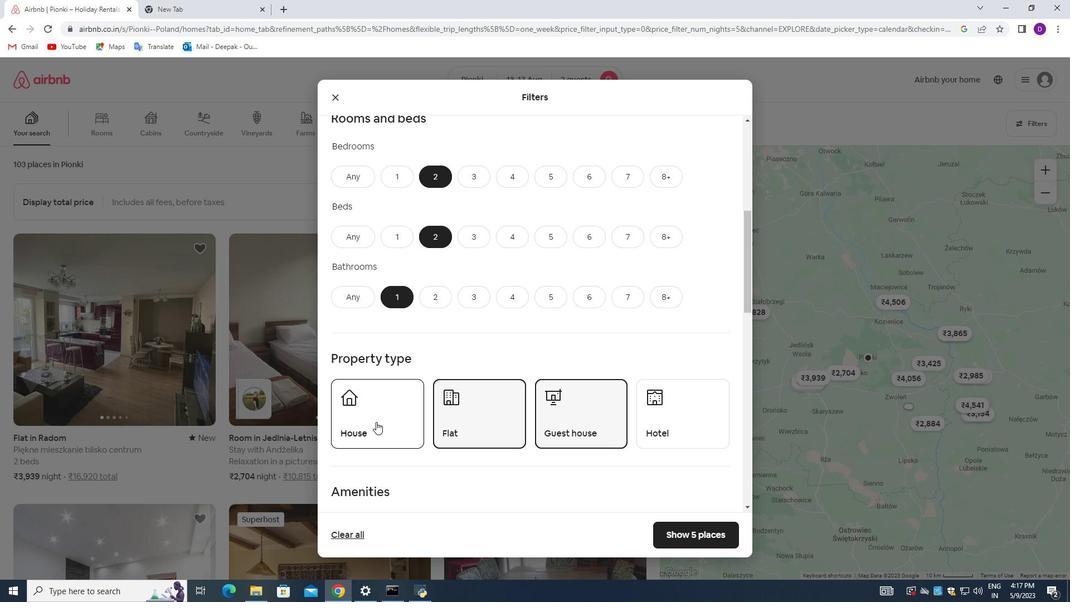 
Action: Mouse moved to (613, 414)
Screenshot: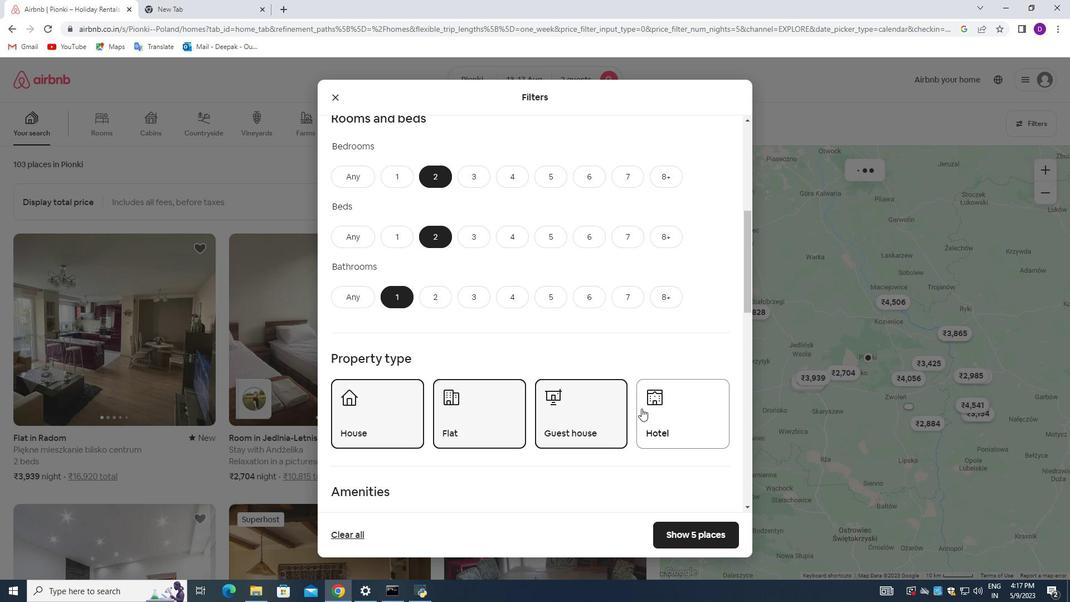 
Action: Mouse scrolled (613, 414) with delta (0, 0)
Screenshot: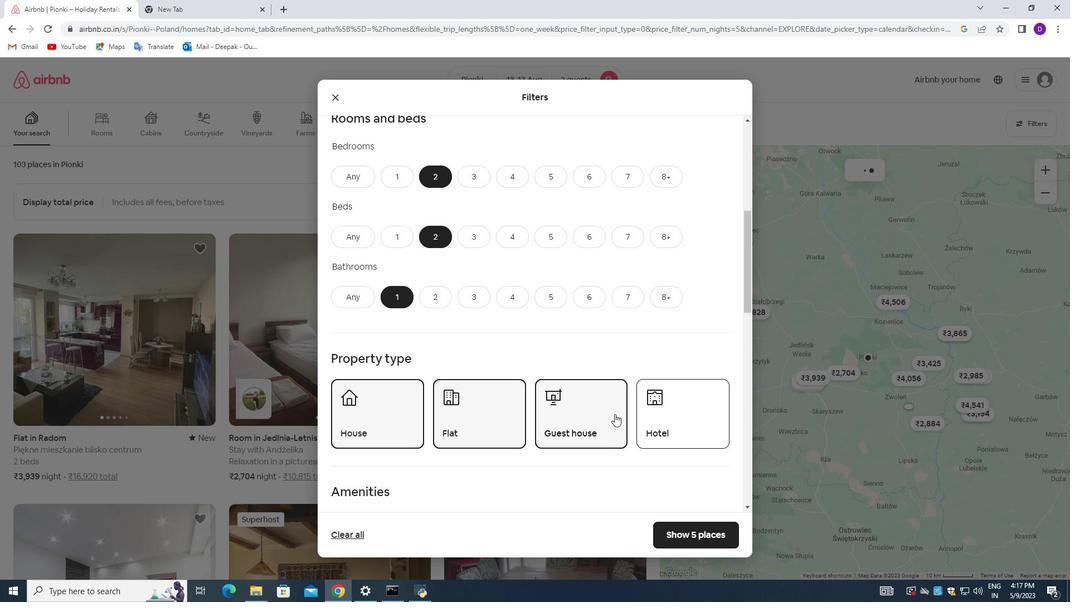 
Action: Mouse moved to (575, 410)
Screenshot: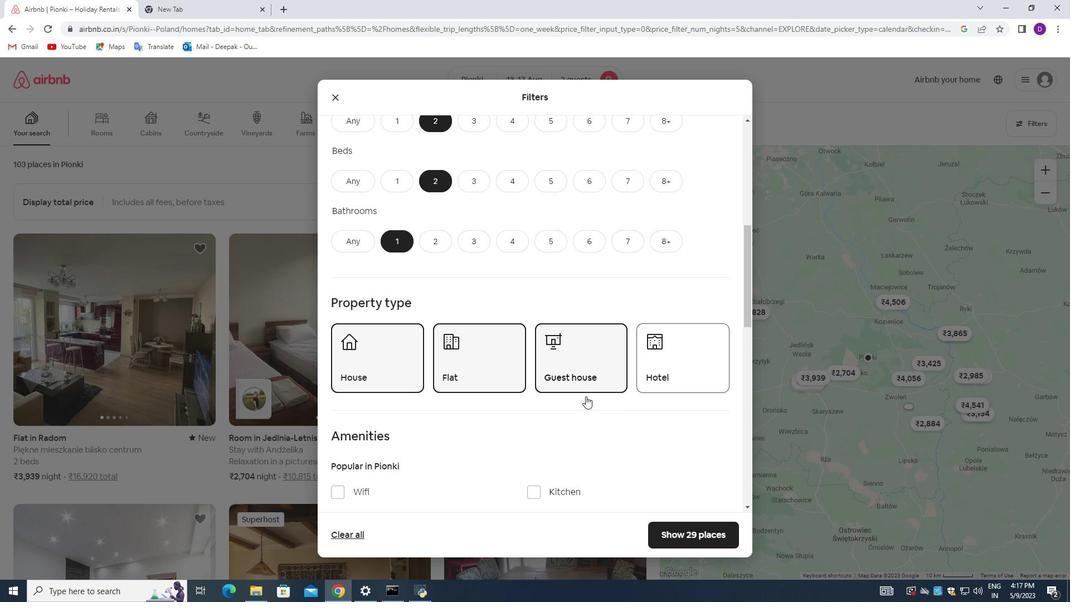 
Action: Mouse scrolled (575, 409) with delta (0, 0)
Screenshot: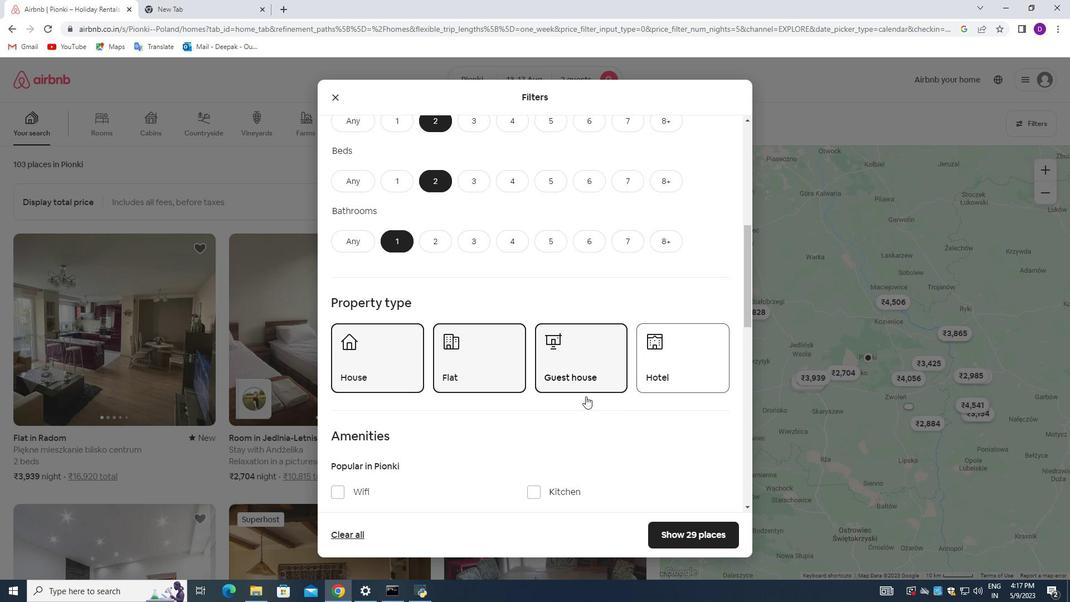 
Action: Mouse scrolled (575, 409) with delta (0, 0)
Screenshot: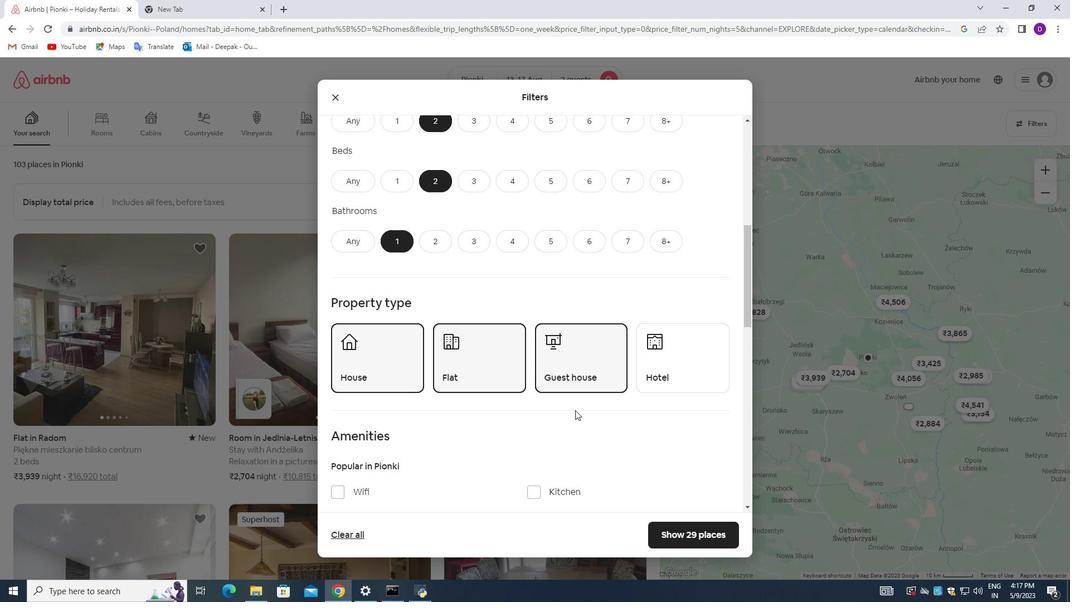 
Action: Mouse moved to (345, 378)
Screenshot: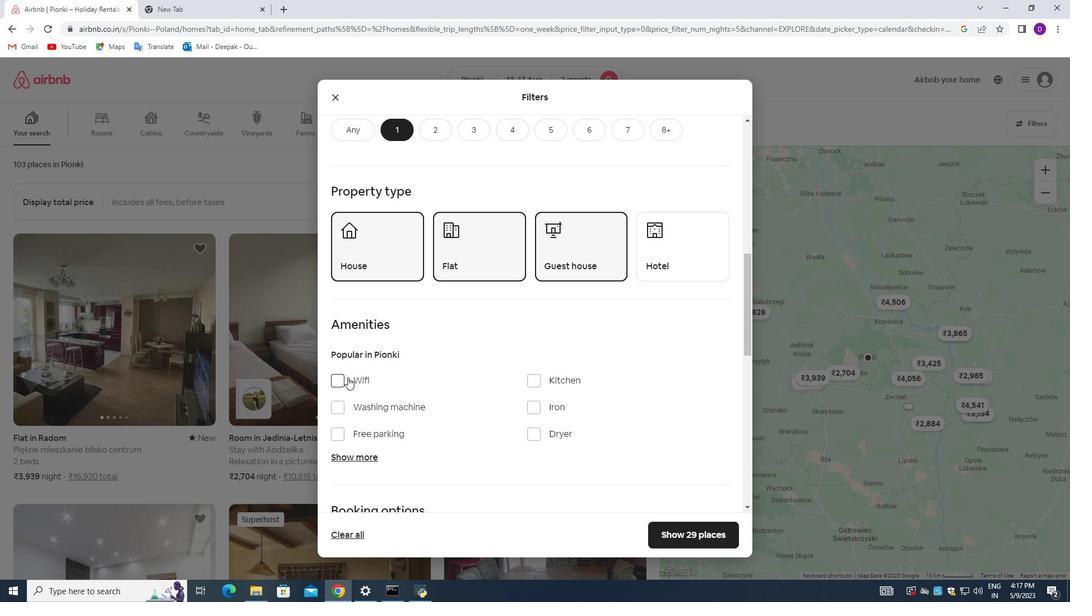 
Action: Mouse pressed left at (345, 378)
Screenshot: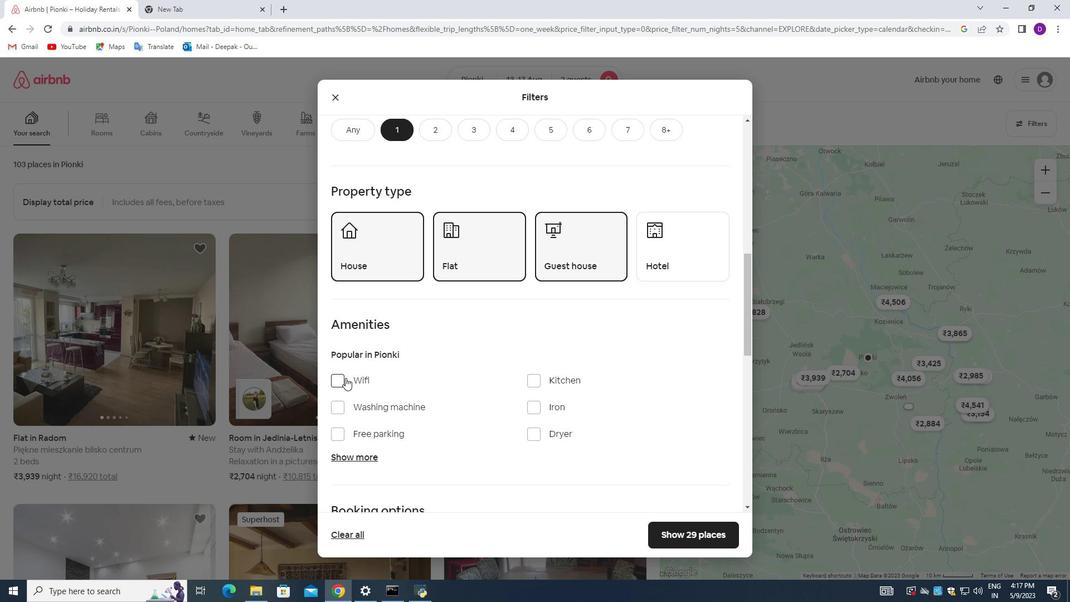 
Action: Mouse moved to (345, 378)
Screenshot: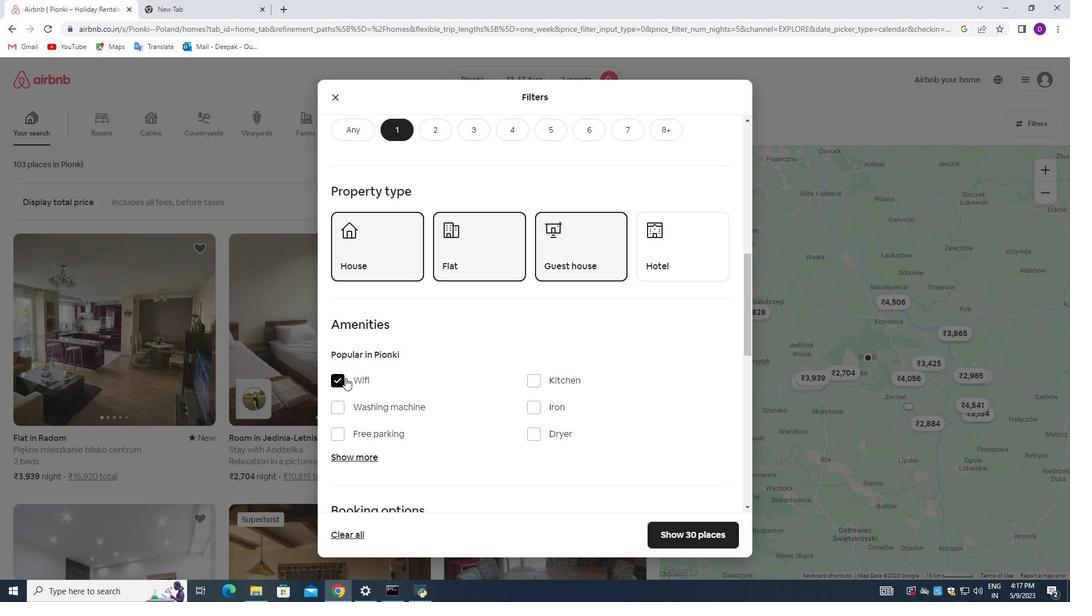 
Action: Mouse scrolled (345, 378) with delta (0, 0)
Screenshot: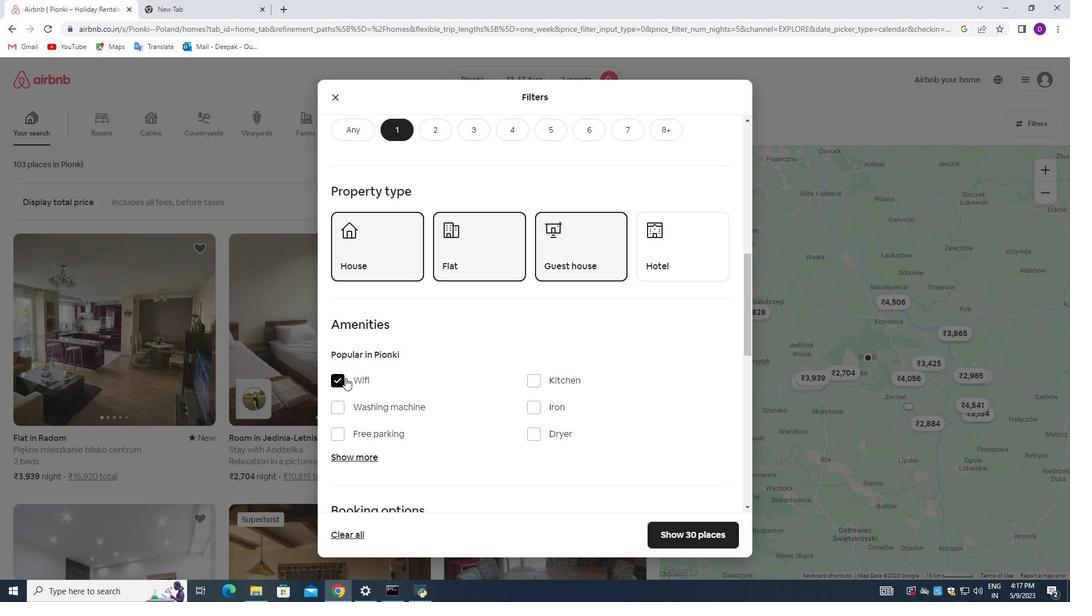 
Action: Mouse moved to (484, 395)
Screenshot: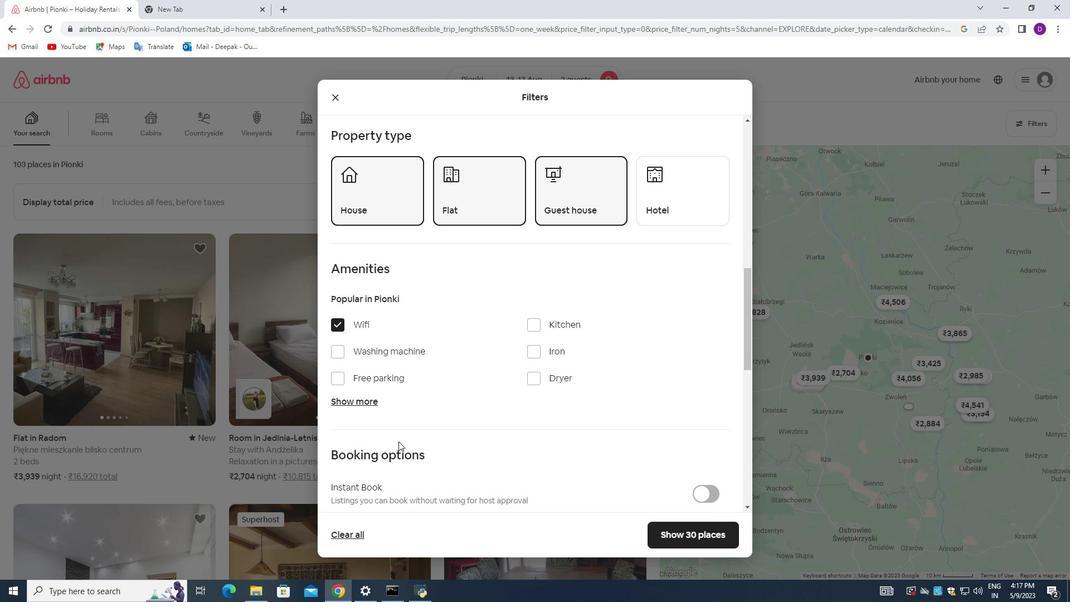 
Action: Mouse scrolled (484, 394) with delta (0, 0)
Screenshot: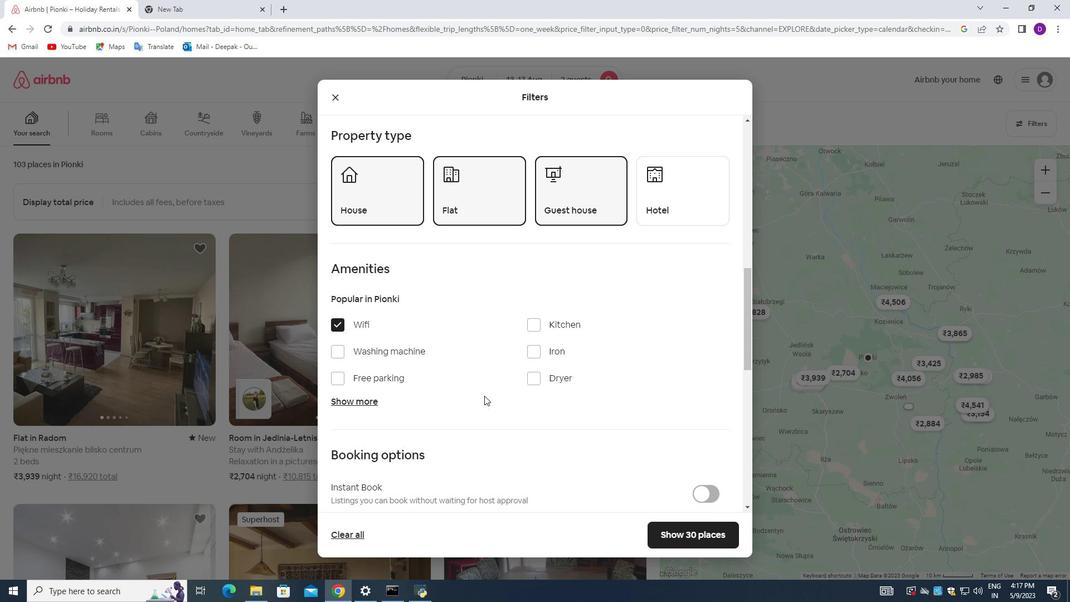 
Action: Mouse scrolled (484, 394) with delta (0, 0)
Screenshot: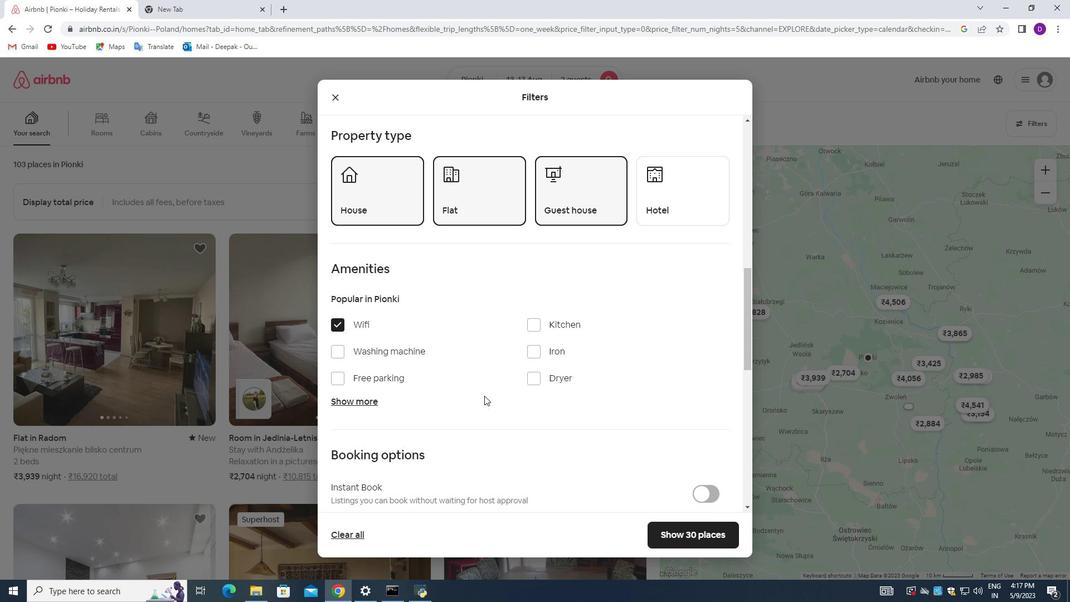 
Action: Mouse scrolled (484, 394) with delta (0, 0)
Screenshot: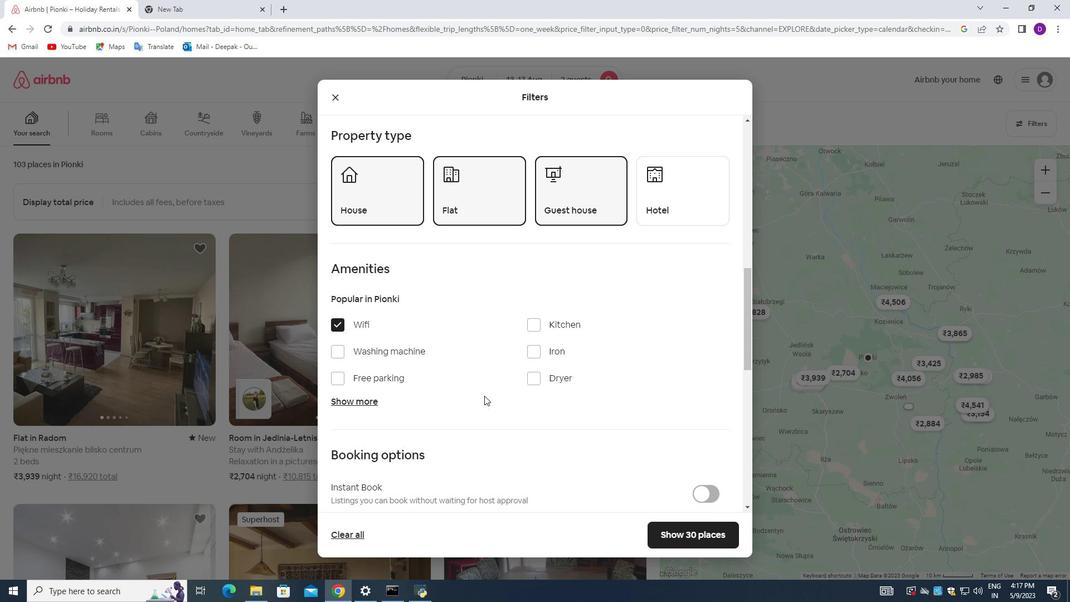 
Action: Mouse scrolled (484, 394) with delta (0, 0)
Screenshot: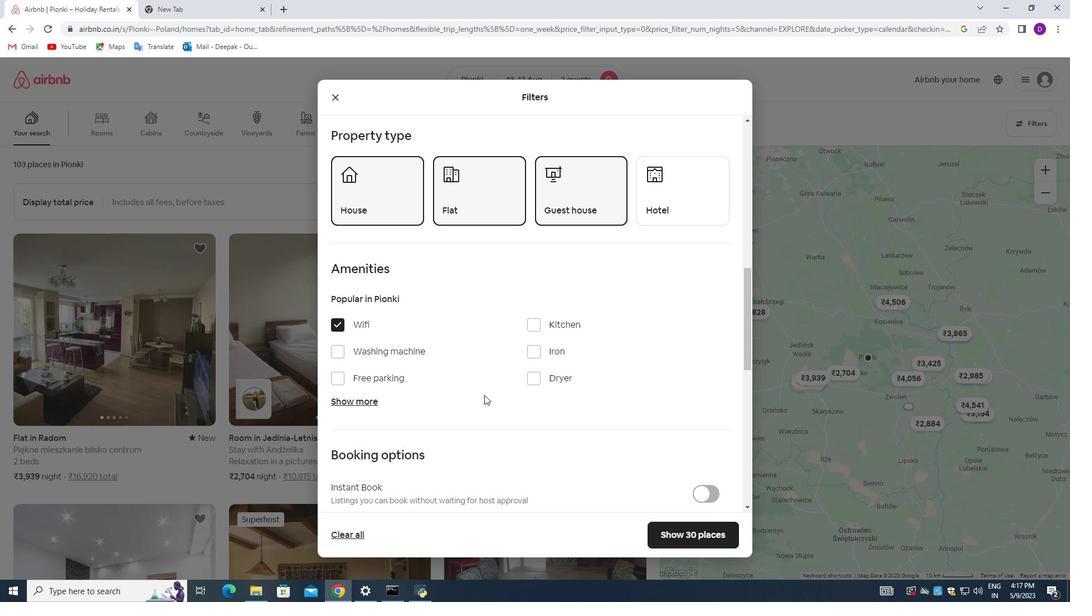 
Action: Mouse scrolled (484, 395) with delta (0, 0)
Screenshot: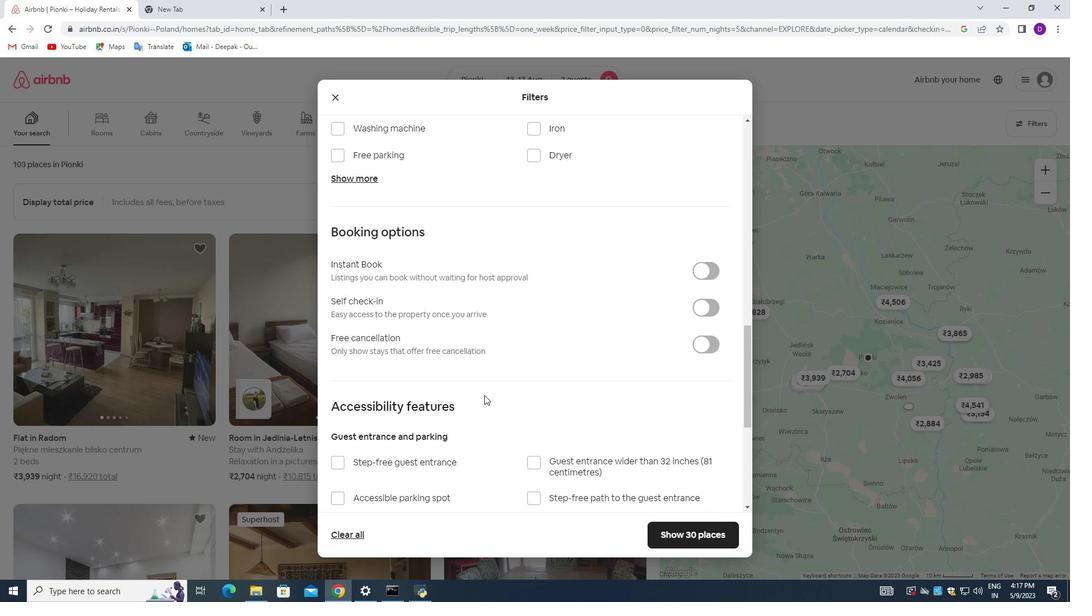 
Action: Mouse scrolled (484, 395) with delta (0, 0)
Screenshot: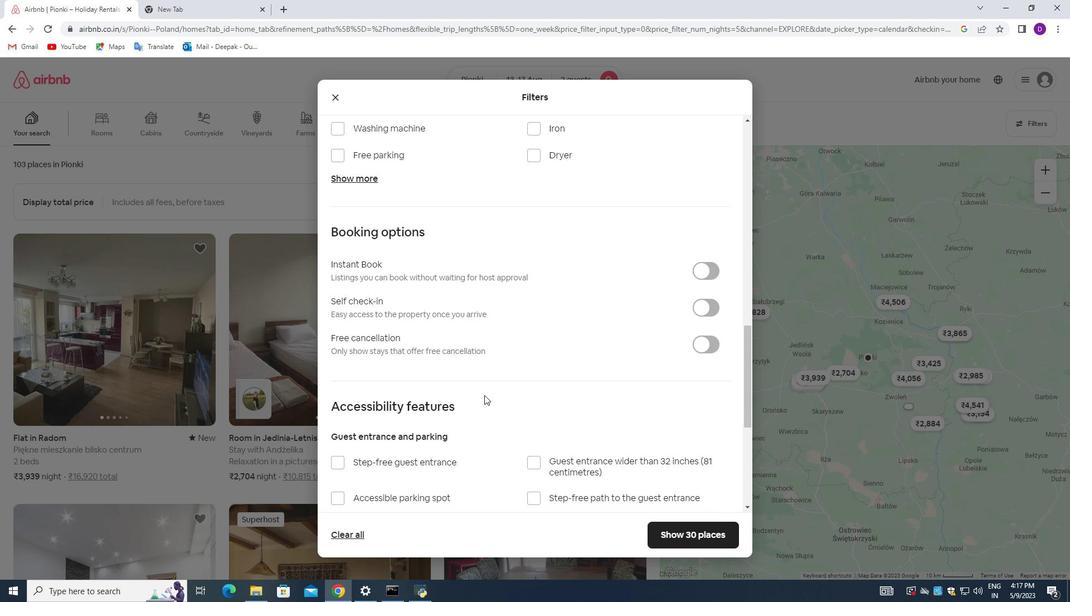 
Action: Mouse scrolled (484, 394) with delta (0, 0)
Screenshot: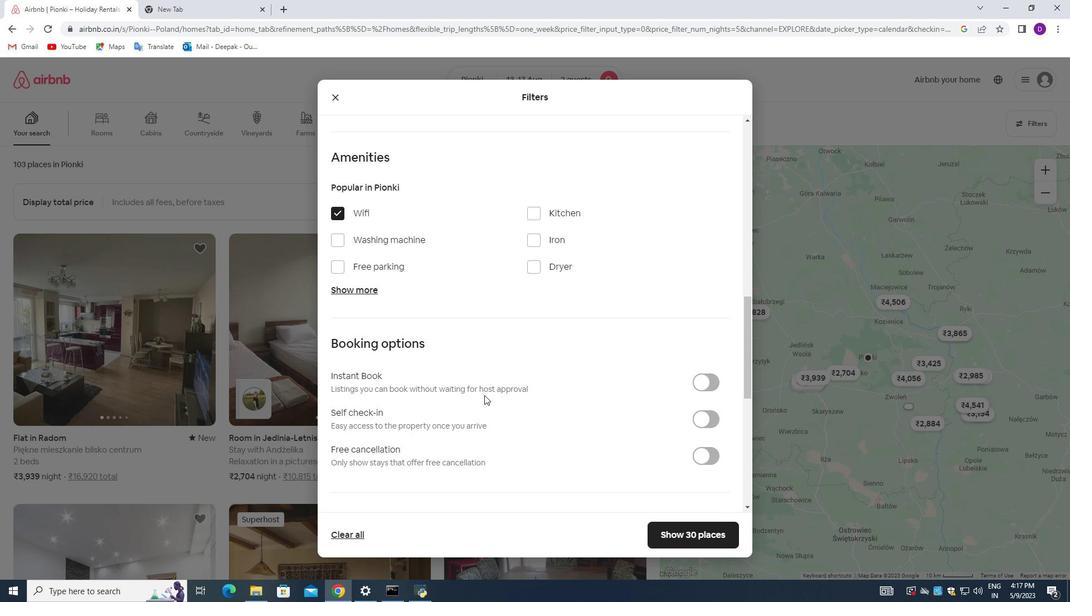 
Action: Mouse scrolled (484, 394) with delta (0, 0)
Screenshot: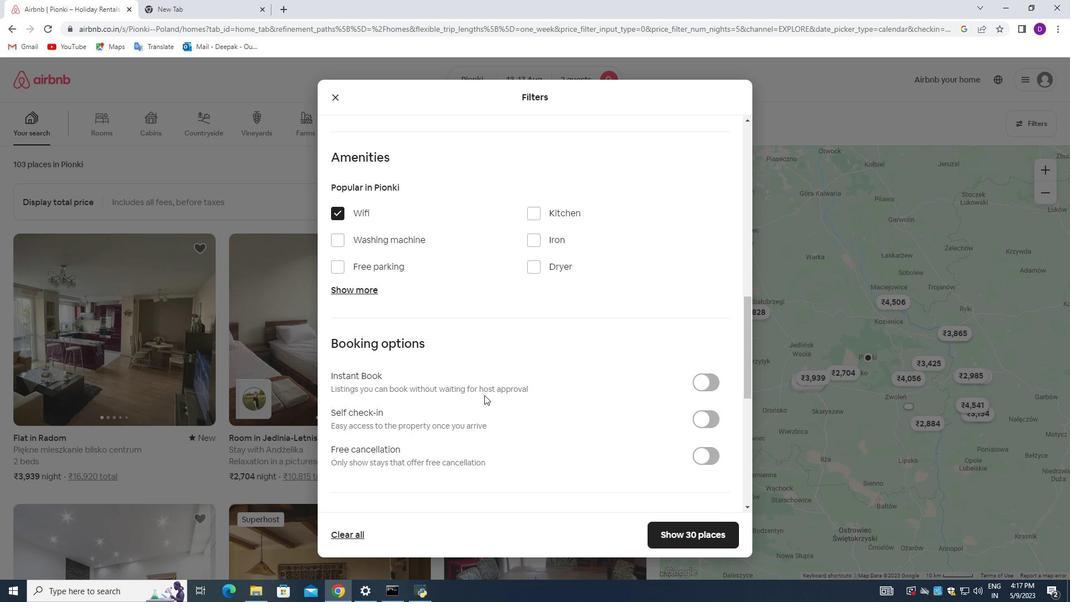
Action: Mouse scrolled (484, 394) with delta (0, 0)
Screenshot: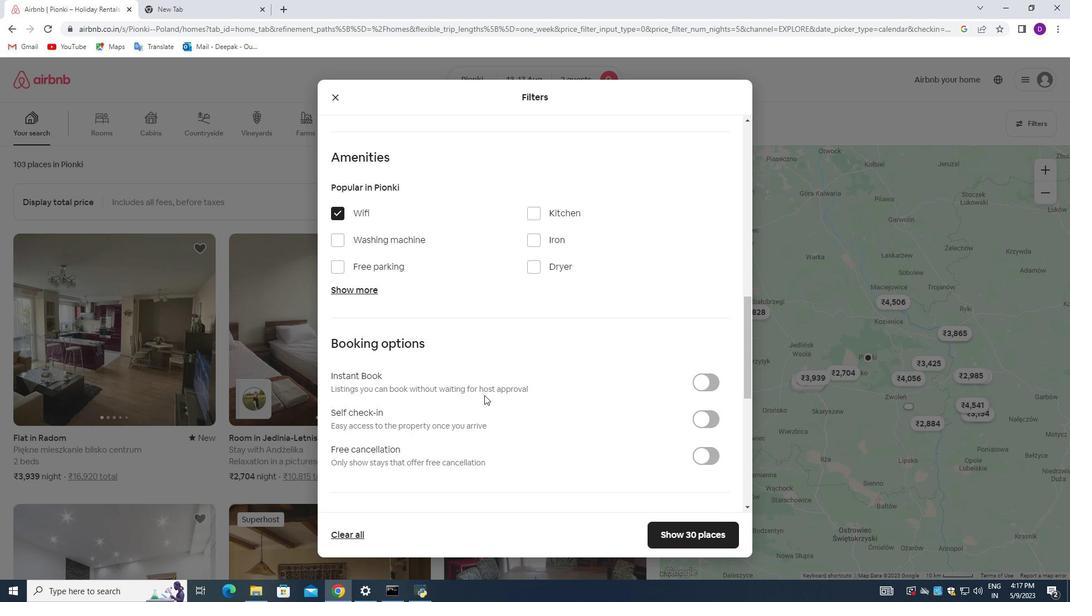 
Action: Mouse moved to (715, 254)
Screenshot: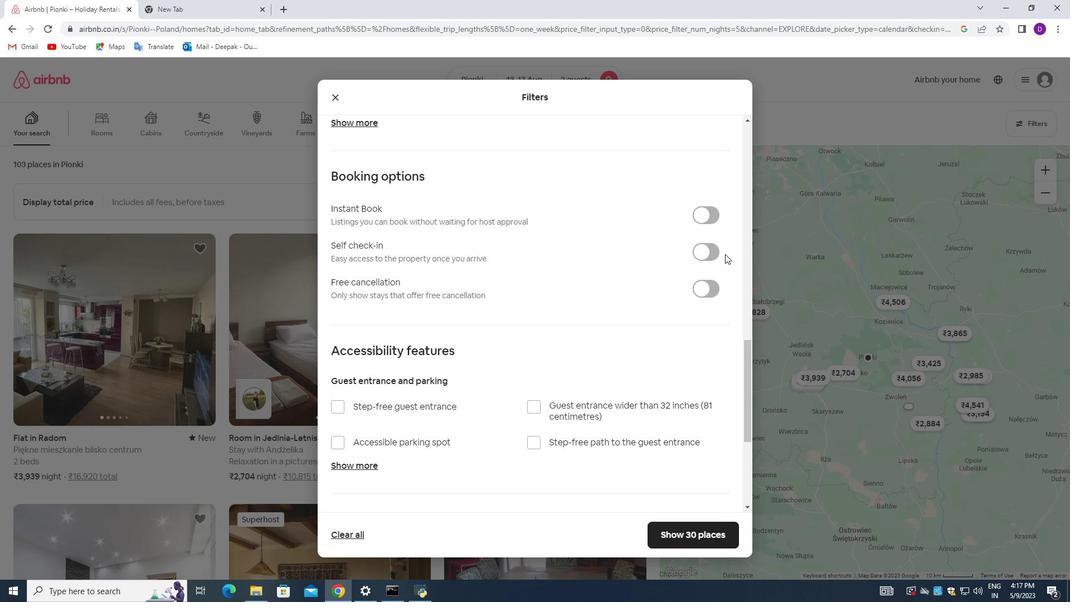 
Action: Mouse pressed left at (715, 254)
Screenshot: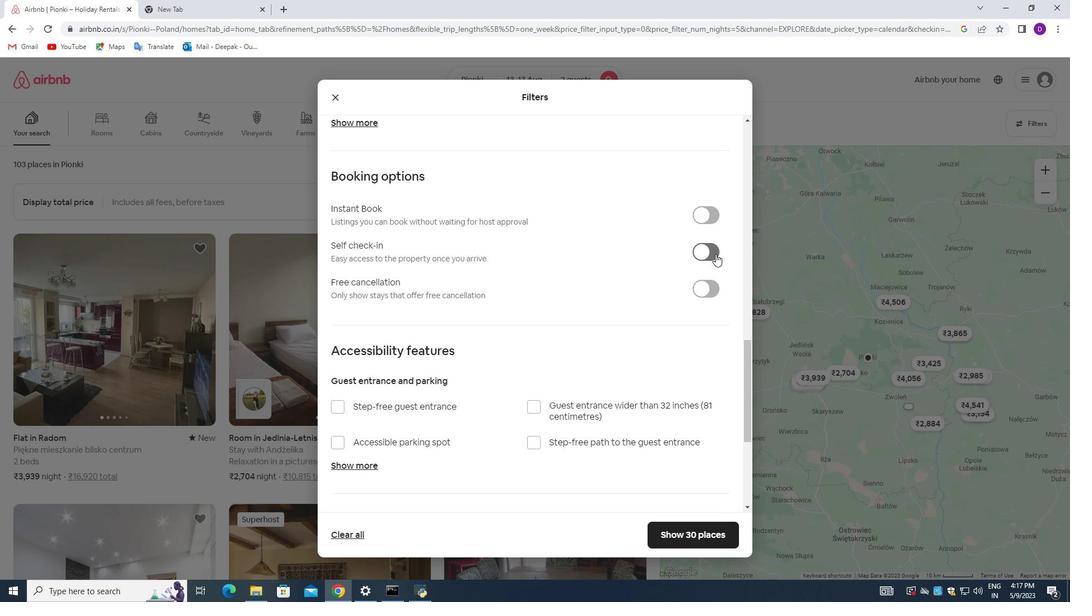
Action: Mouse moved to (539, 303)
Screenshot: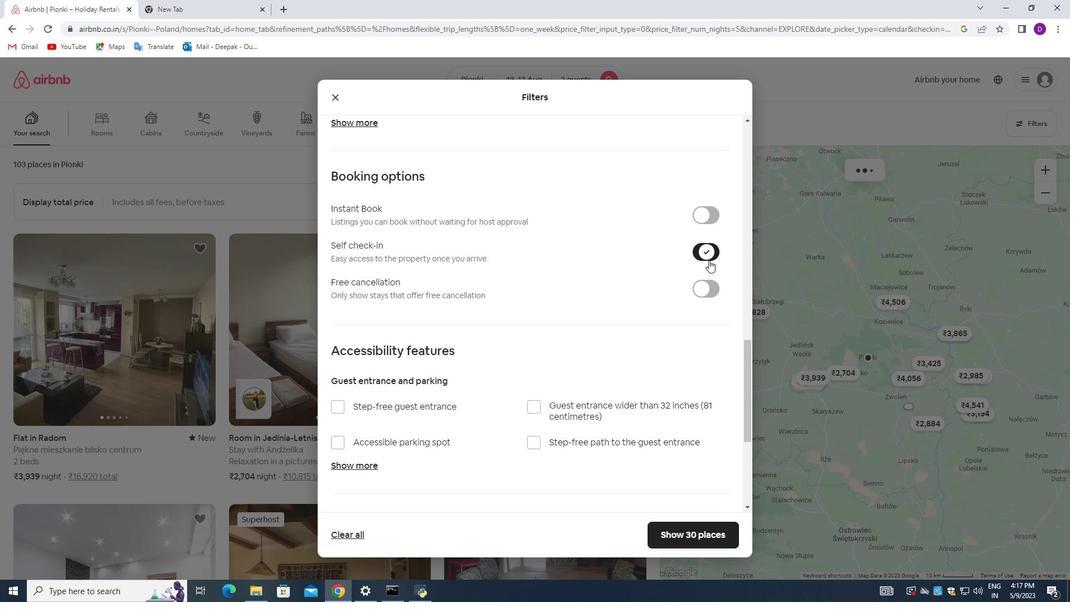 
Action: Mouse scrolled (539, 302) with delta (0, 0)
Screenshot: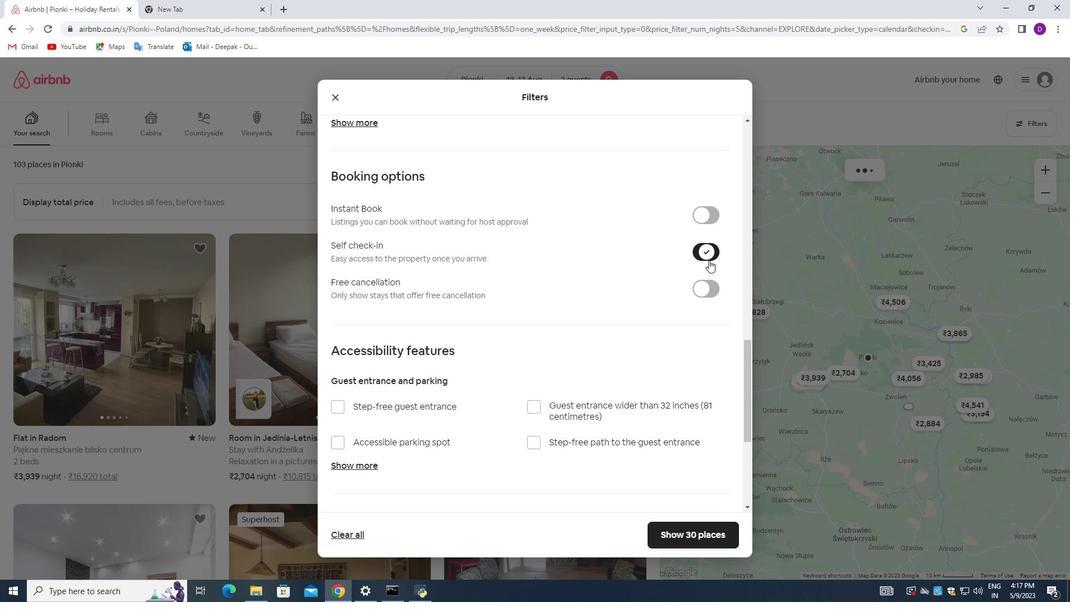 
Action: Mouse moved to (531, 303)
Screenshot: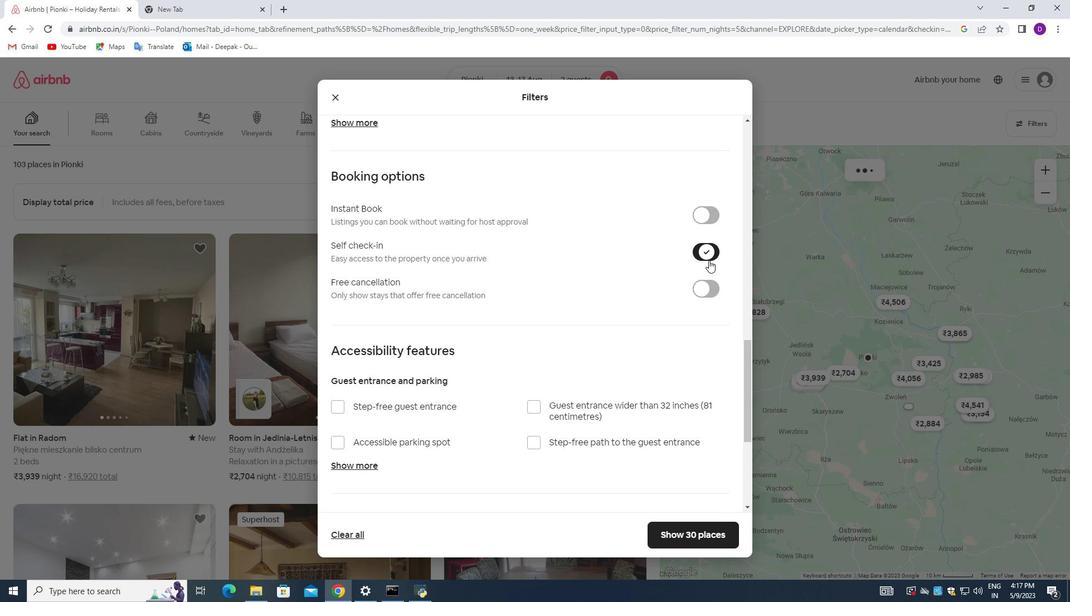 
Action: Mouse scrolled (531, 303) with delta (0, 0)
Screenshot: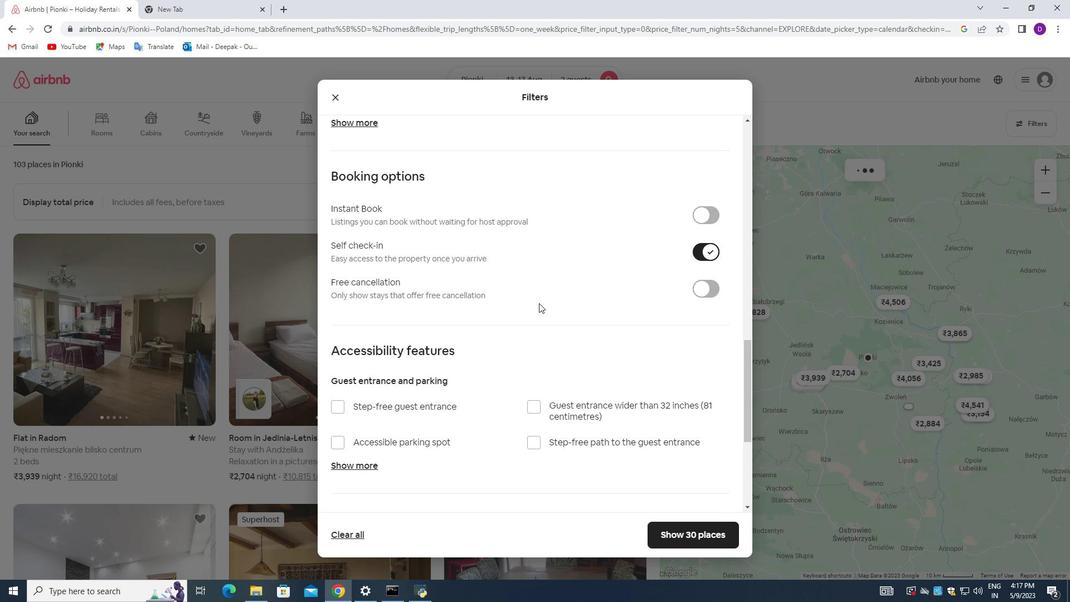 
Action: Mouse scrolled (531, 303) with delta (0, 0)
Screenshot: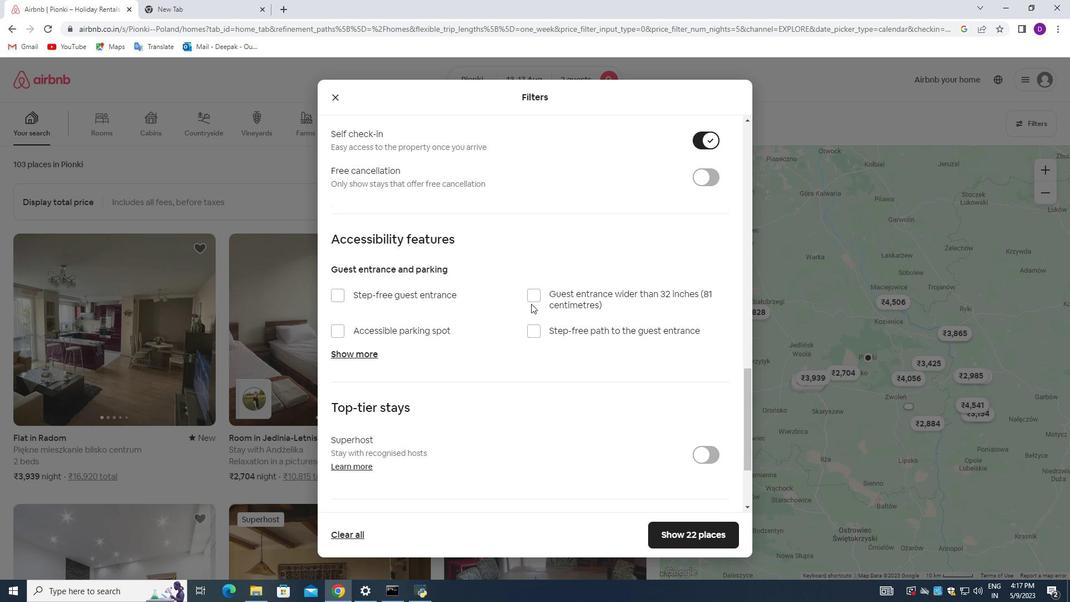 
Action: Mouse scrolled (531, 303) with delta (0, 0)
Screenshot: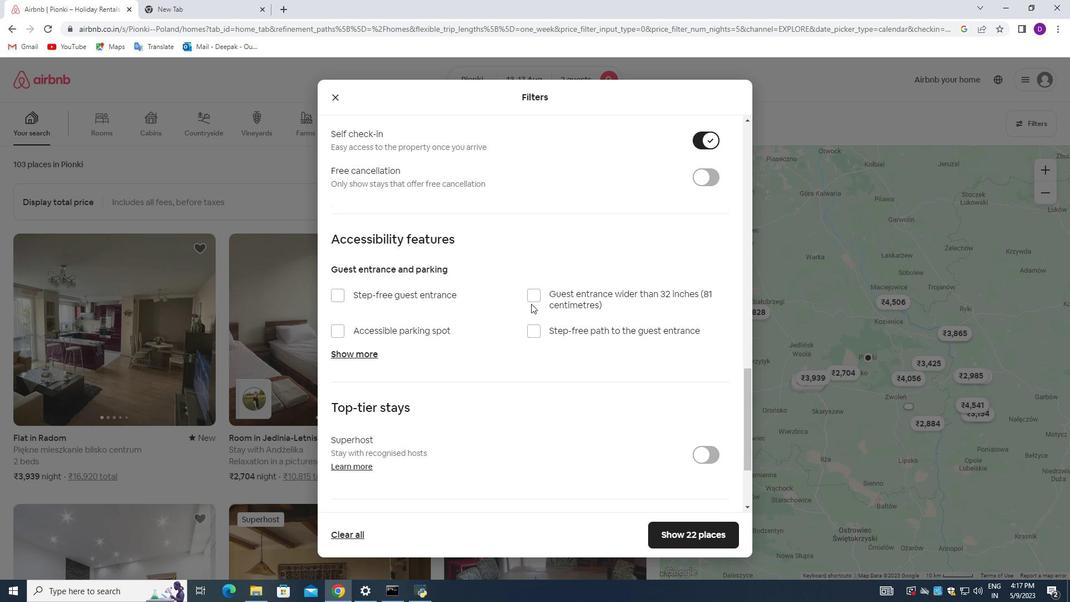 
Action: Mouse scrolled (531, 303) with delta (0, 0)
Screenshot: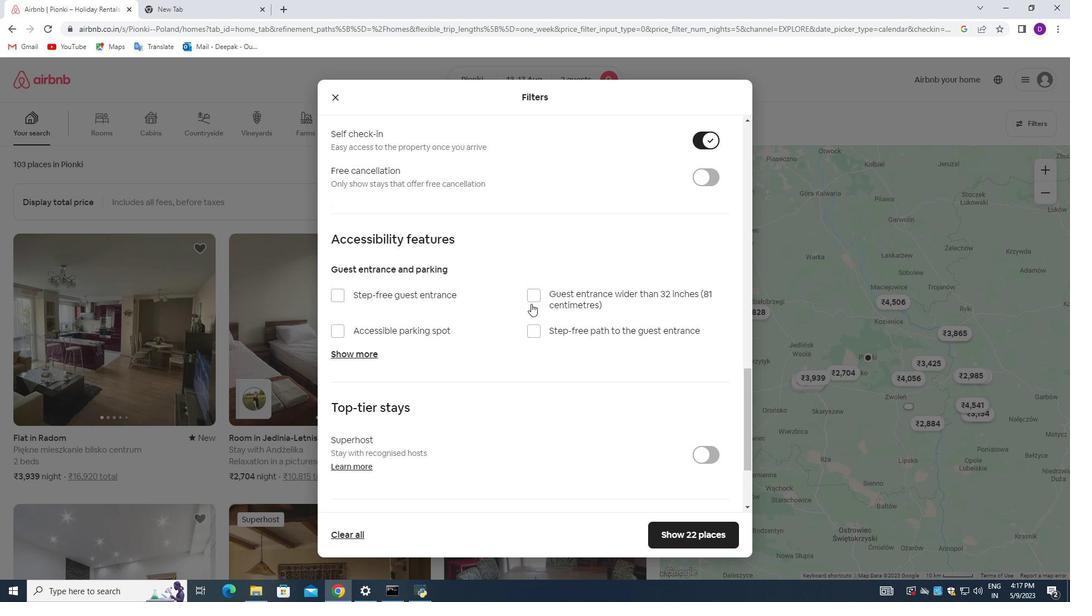 
Action: Mouse moved to (339, 434)
Screenshot: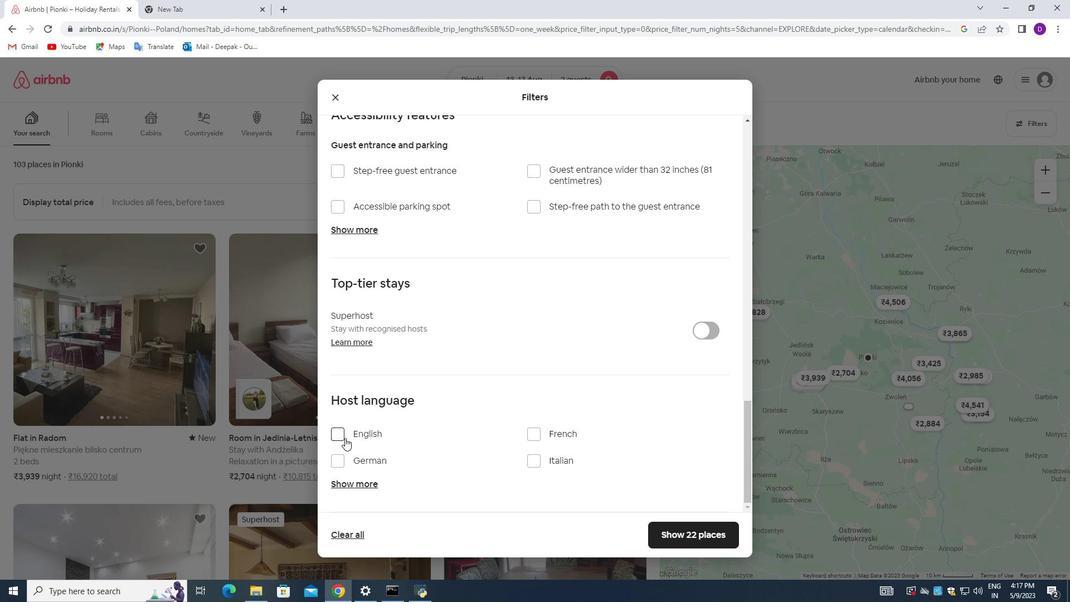 
Action: Mouse pressed left at (339, 434)
Screenshot: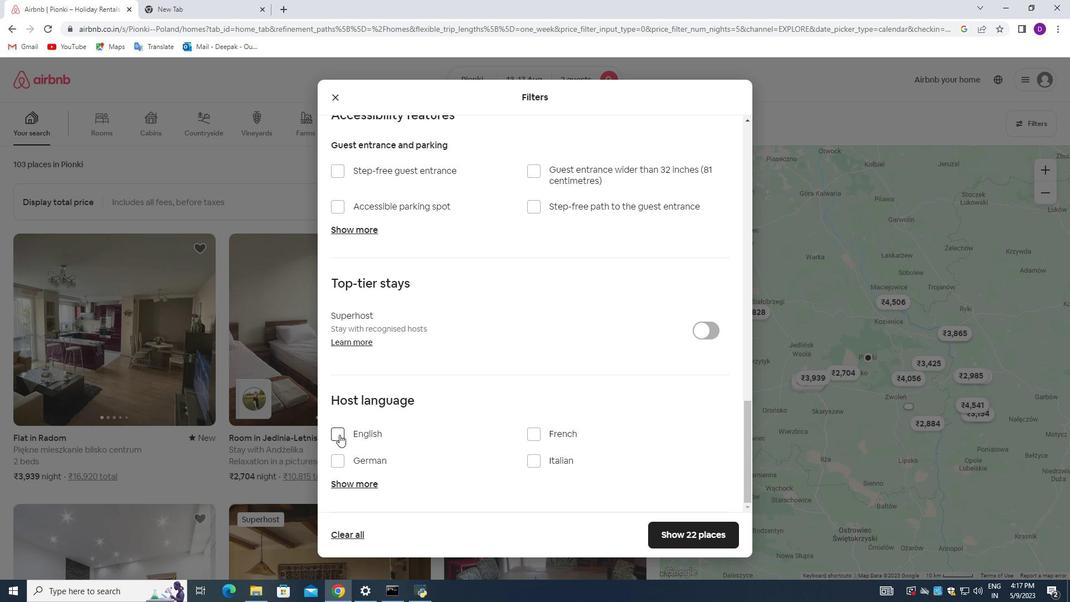 
Action: Mouse moved to (699, 534)
Screenshot: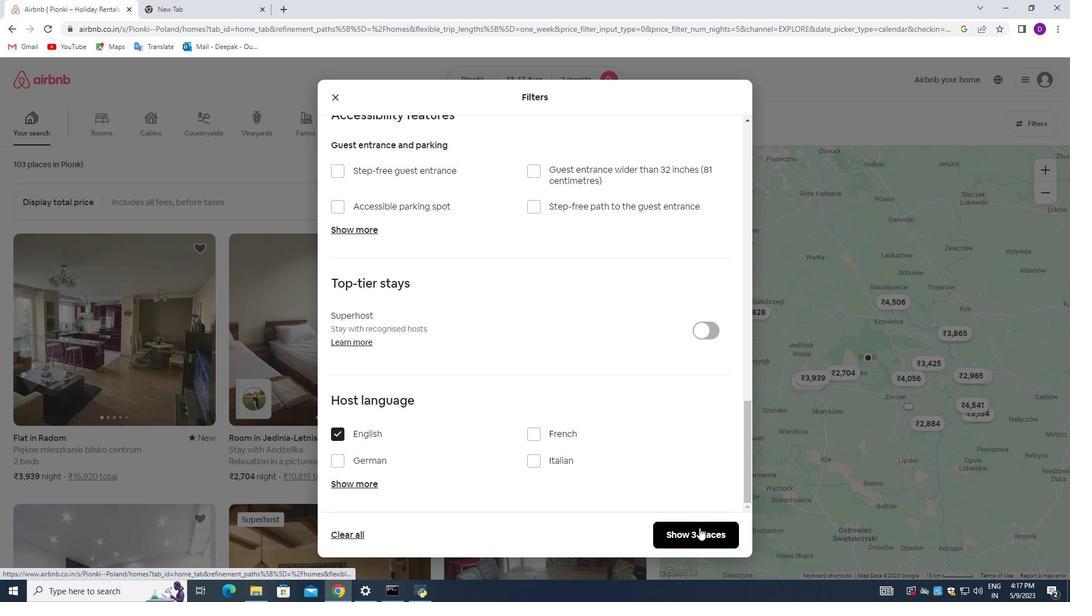 
Action: Mouse pressed left at (699, 534)
Screenshot: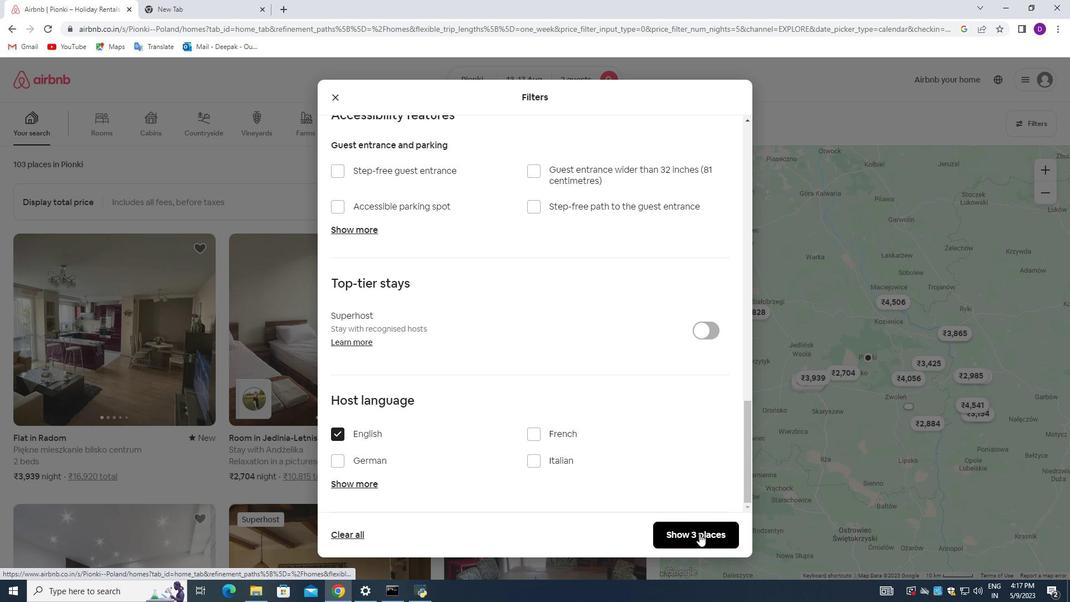 
